 Task: Look for space in Albignasego, Italy from 6th June, 2023 to 8th June, 2023 for 2 adults in price range Rs.7000 to Rs.12000. Place can be private room with 1  bedroom having 2 beds and 1 bathroom. Property type can be house, flat, guest house. Amenities needed are: wifi, washing machine. Booking option can be shelf check-in. Required host language is English.
Action: Mouse moved to (476, 92)
Screenshot: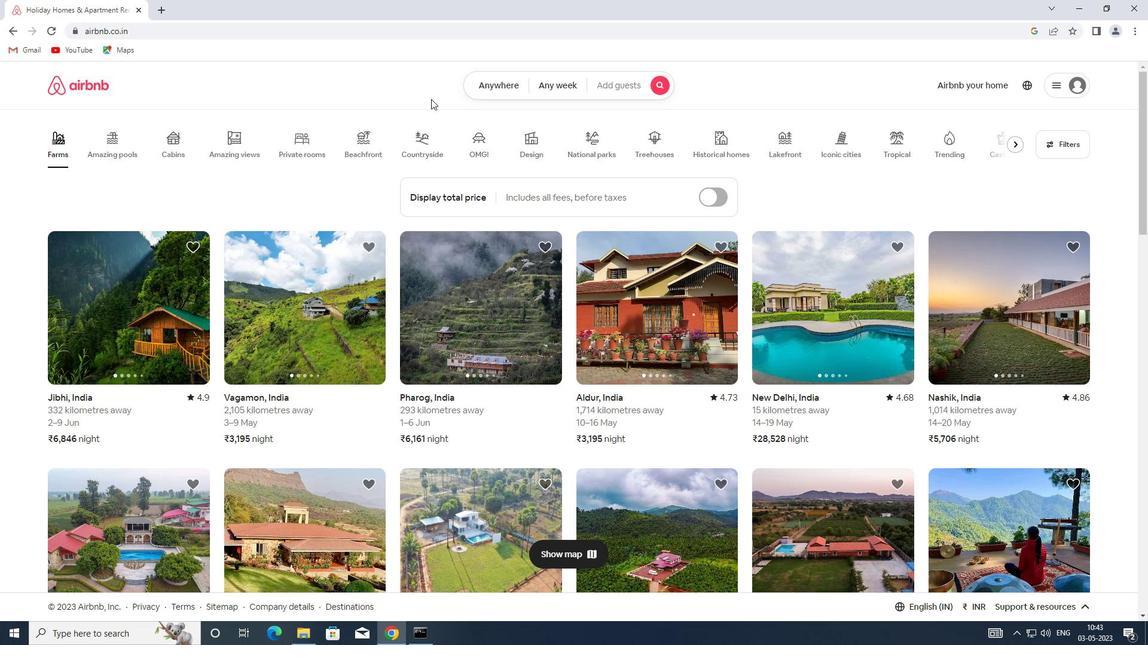 
Action: Mouse pressed left at (476, 92)
Screenshot: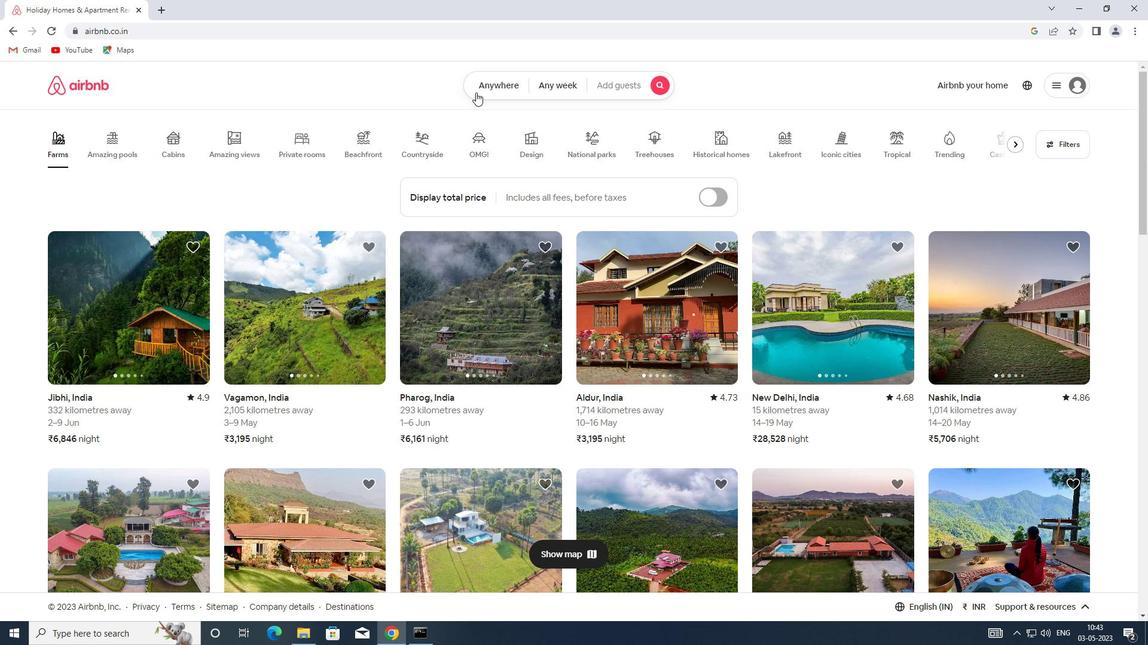 
Action: Mouse moved to (355, 129)
Screenshot: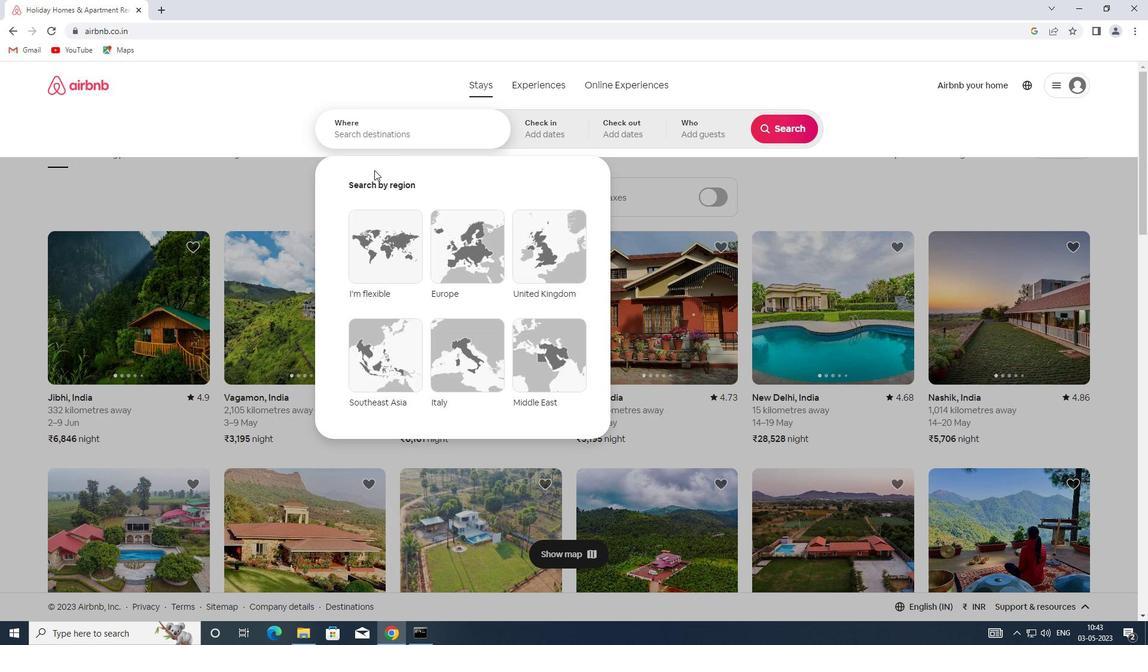 
Action: Mouse pressed left at (355, 129)
Screenshot: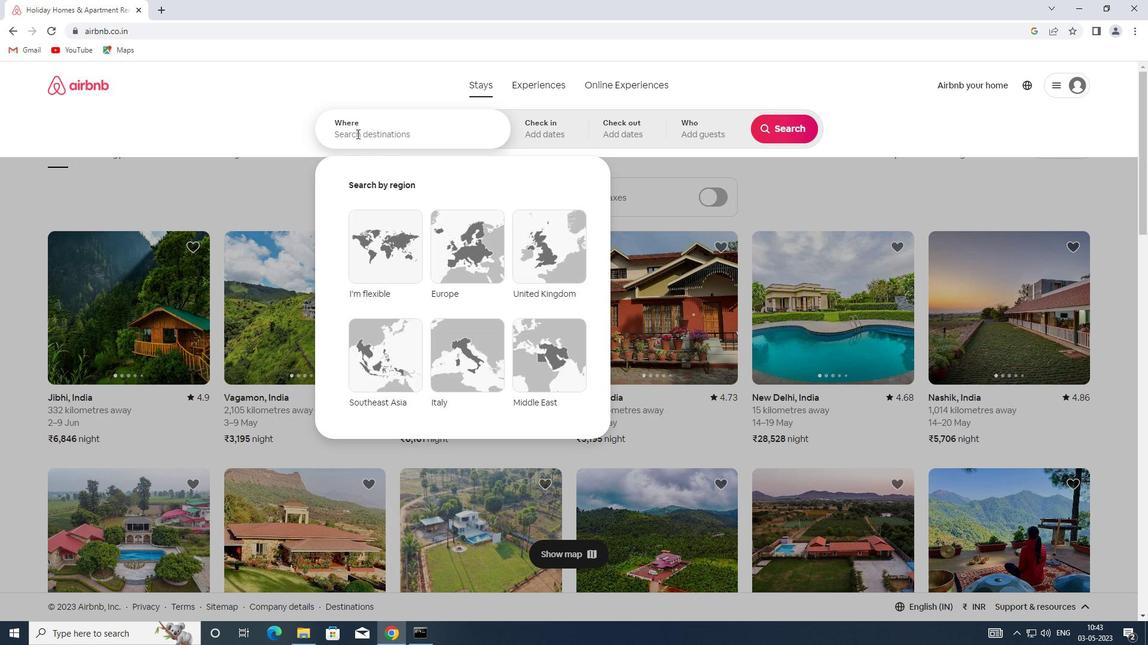 
Action: Key pressed <Key.shift>ALBIGNASEGEO,<Key.shift>ITALY
Screenshot: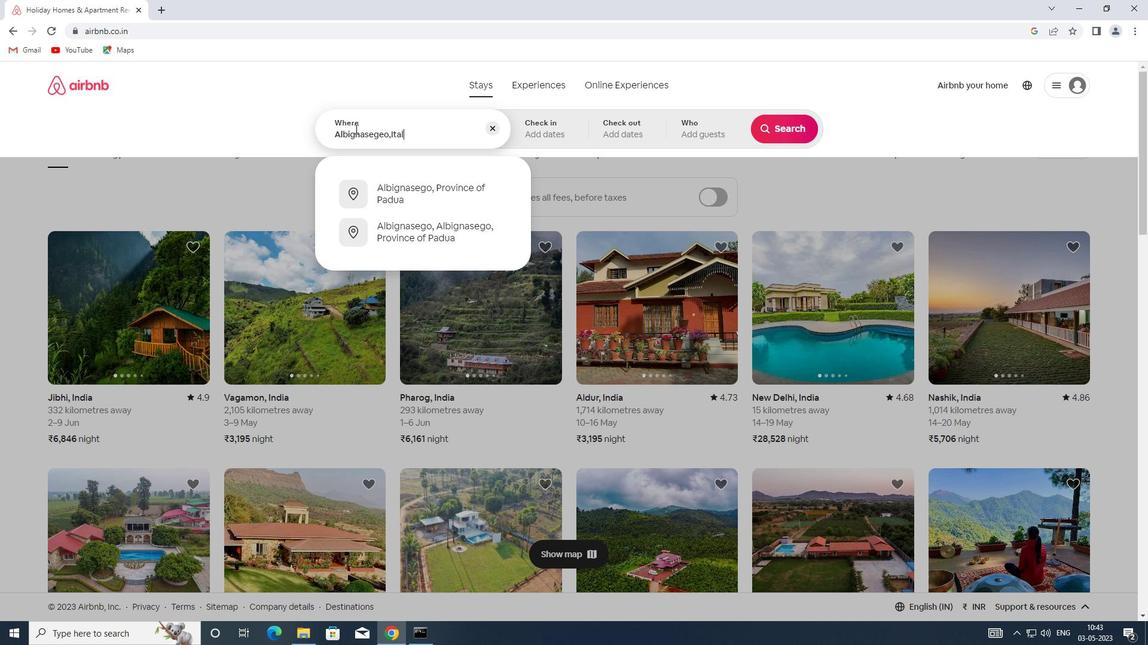 
Action: Mouse moved to (524, 116)
Screenshot: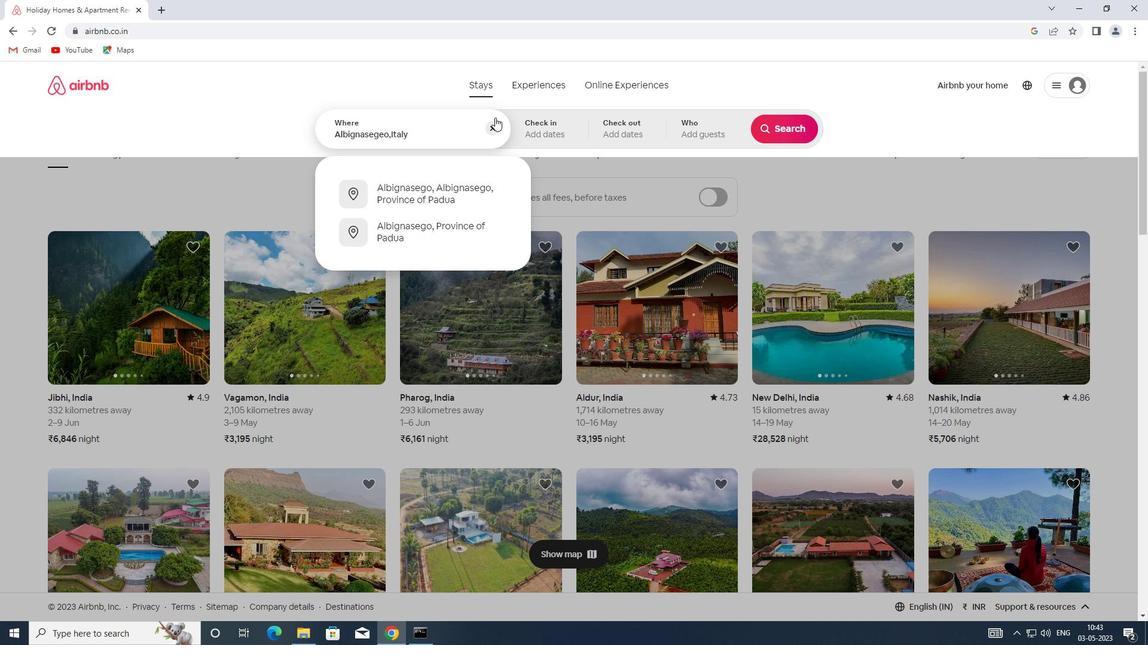 
Action: Mouse pressed left at (524, 116)
Screenshot: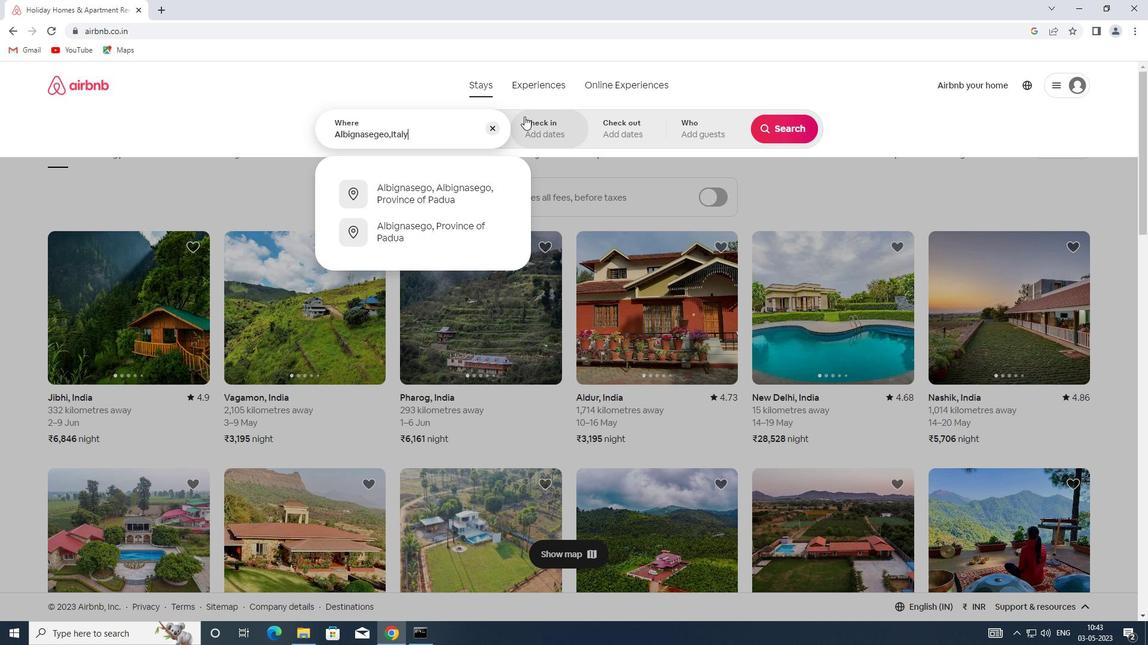 
Action: Mouse moved to (651, 299)
Screenshot: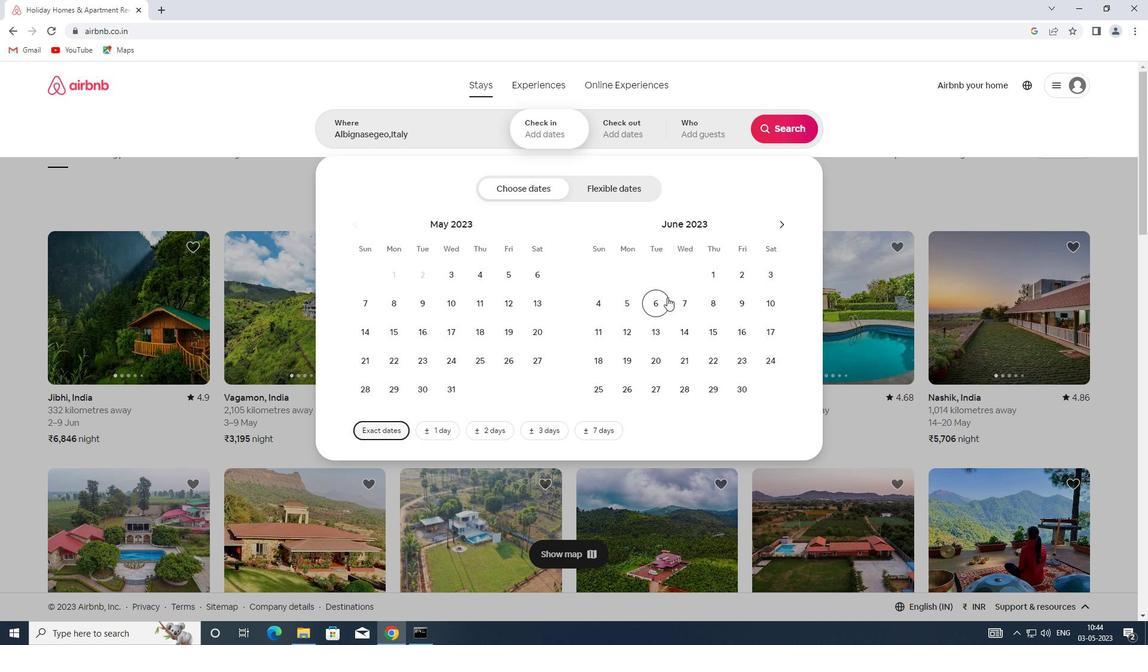
Action: Mouse pressed left at (651, 299)
Screenshot: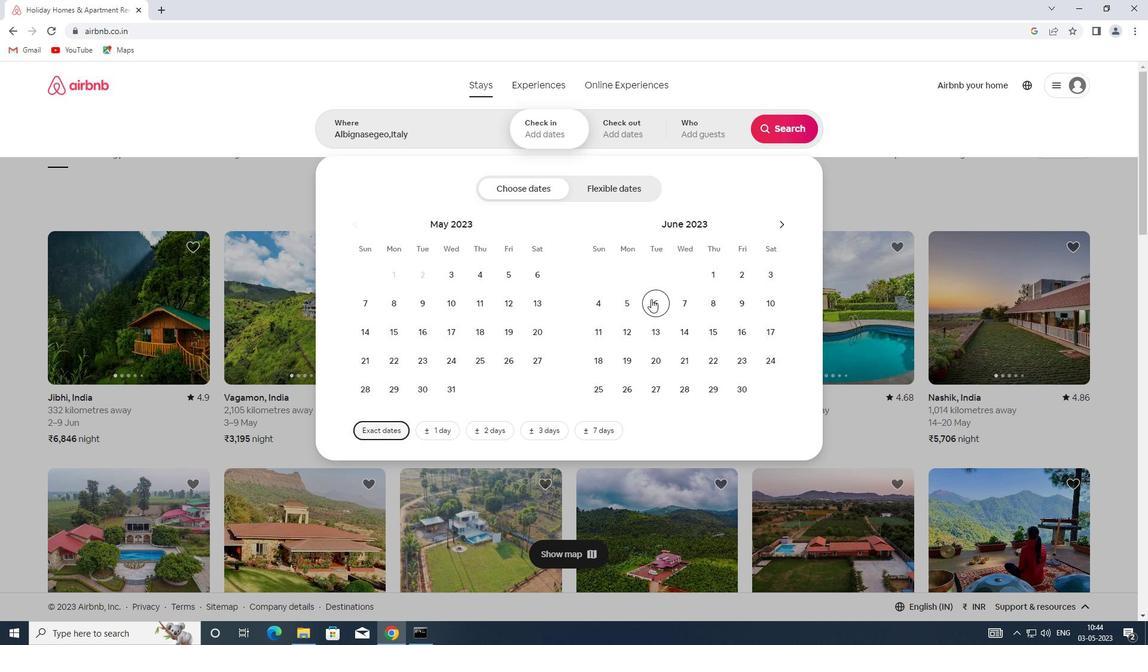 
Action: Mouse moved to (708, 305)
Screenshot: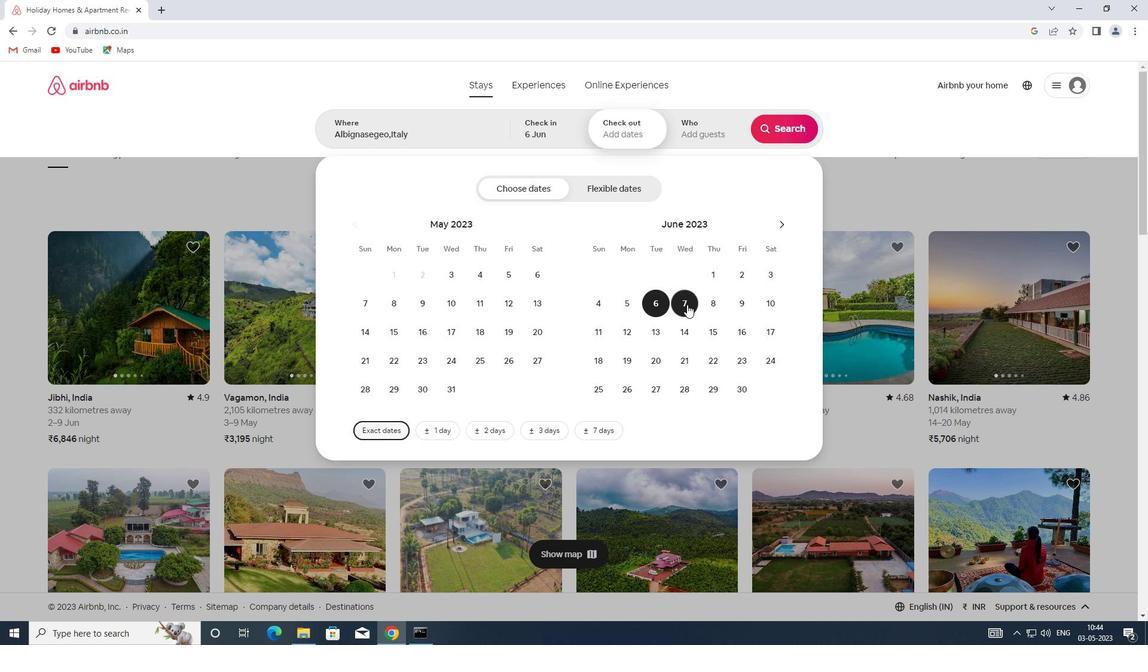 
Action: Mouse pressed left at (708, 305)
Screenshot: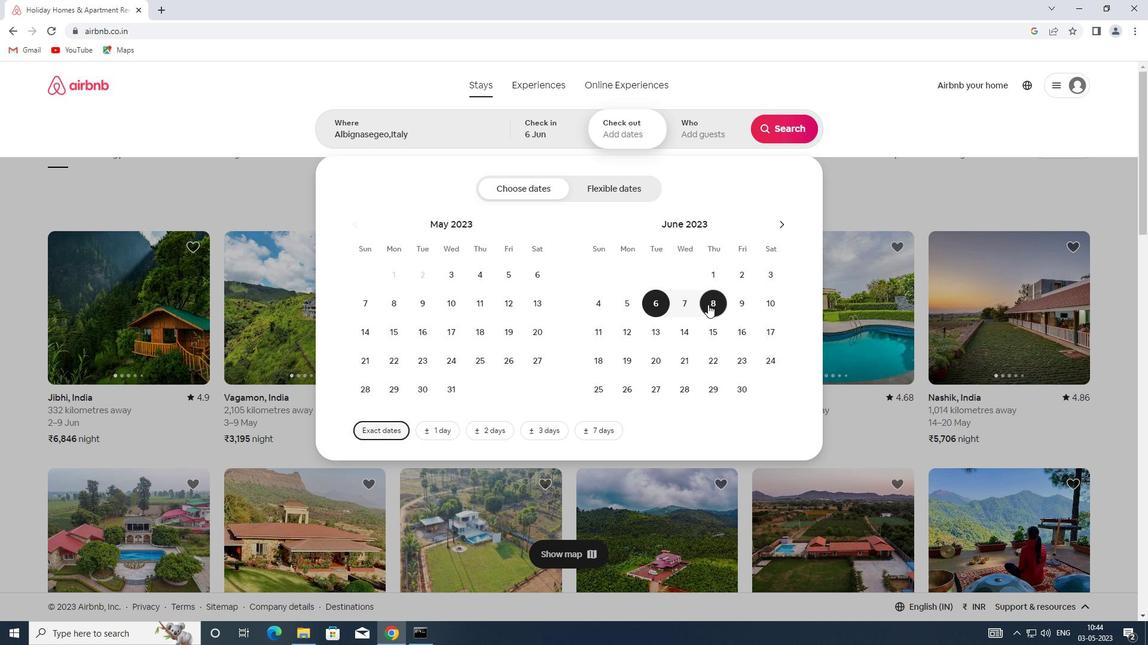 
Action: Mouse moved to (688, 122)
Screenshot: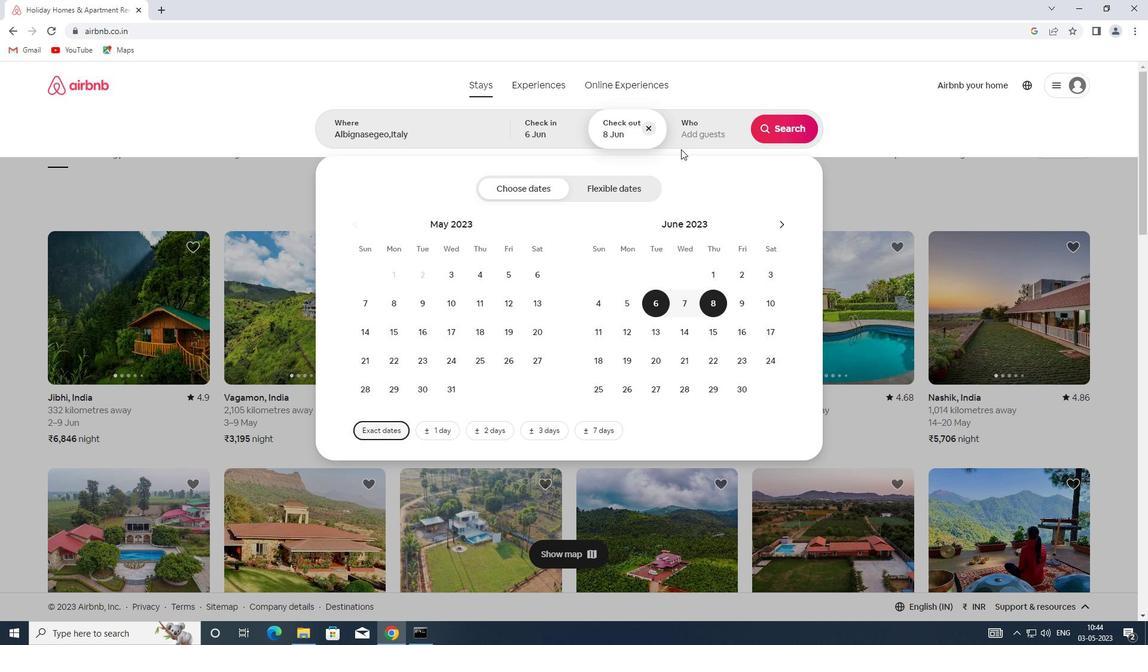 
Action: Mouse pressed left at (688, 122)
Screenshot: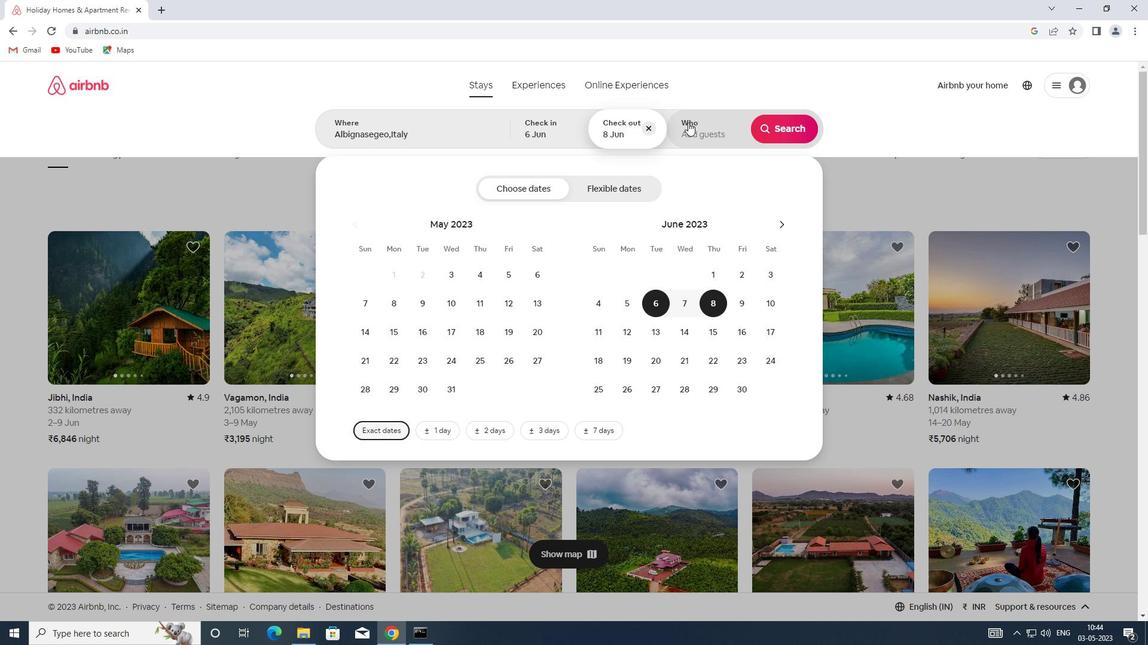 
Action: Mouse moved to (797, 193)
Screenshot: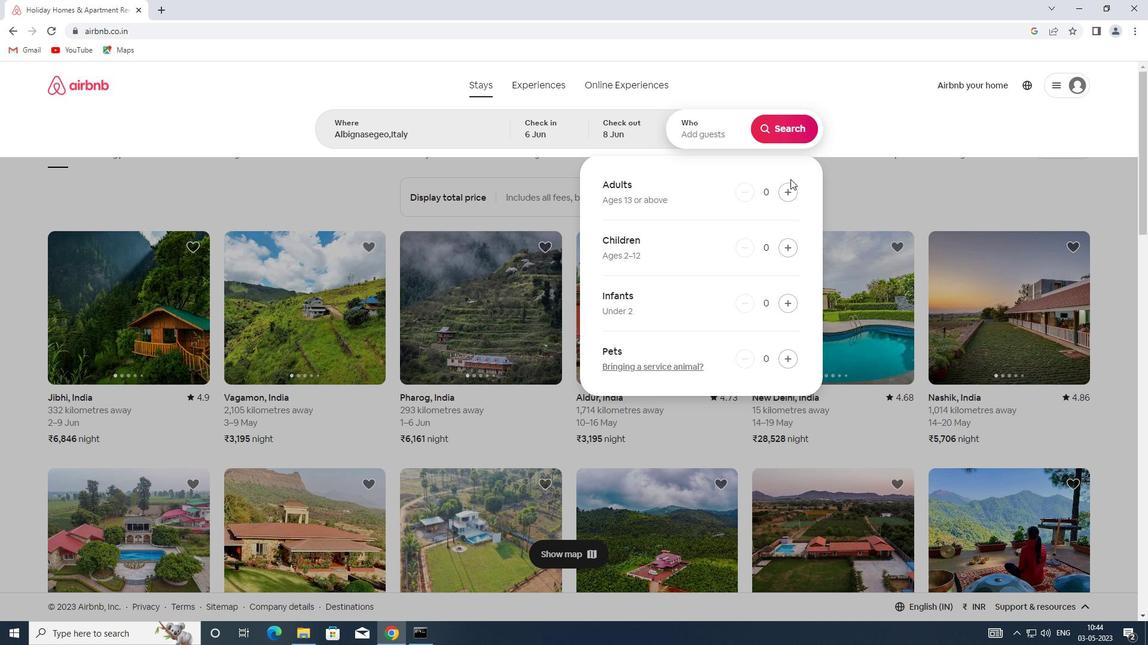 
Action: Mouse pressed left at (797, 193)
Screenshot: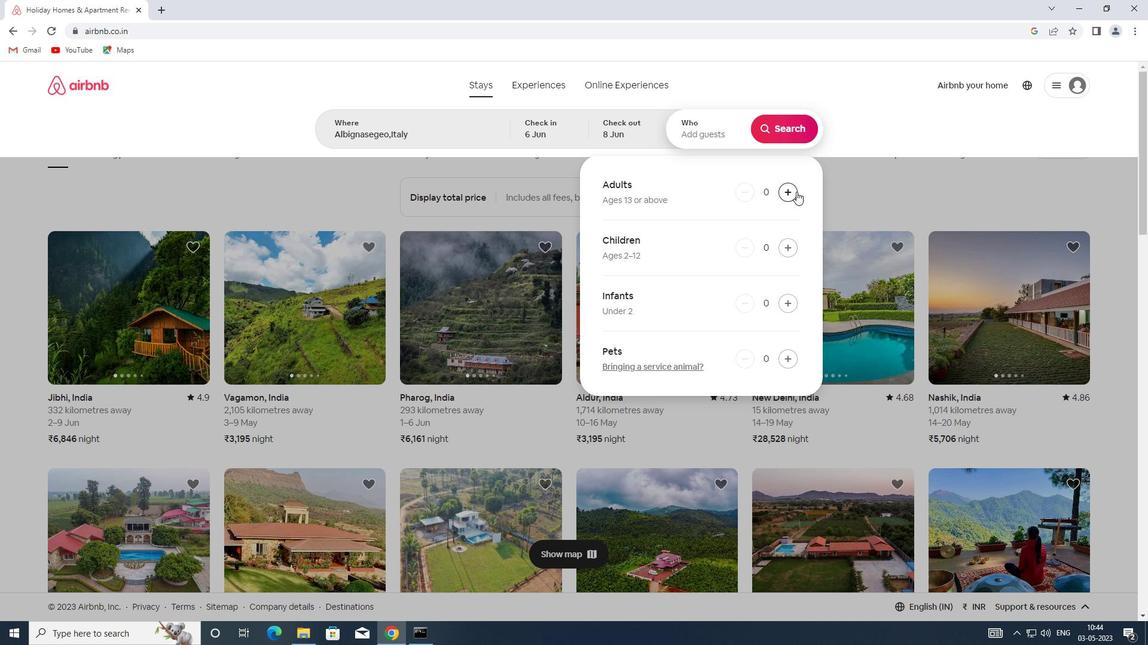 
Action: Mouse pressed left at (797, 193)
Screenshot: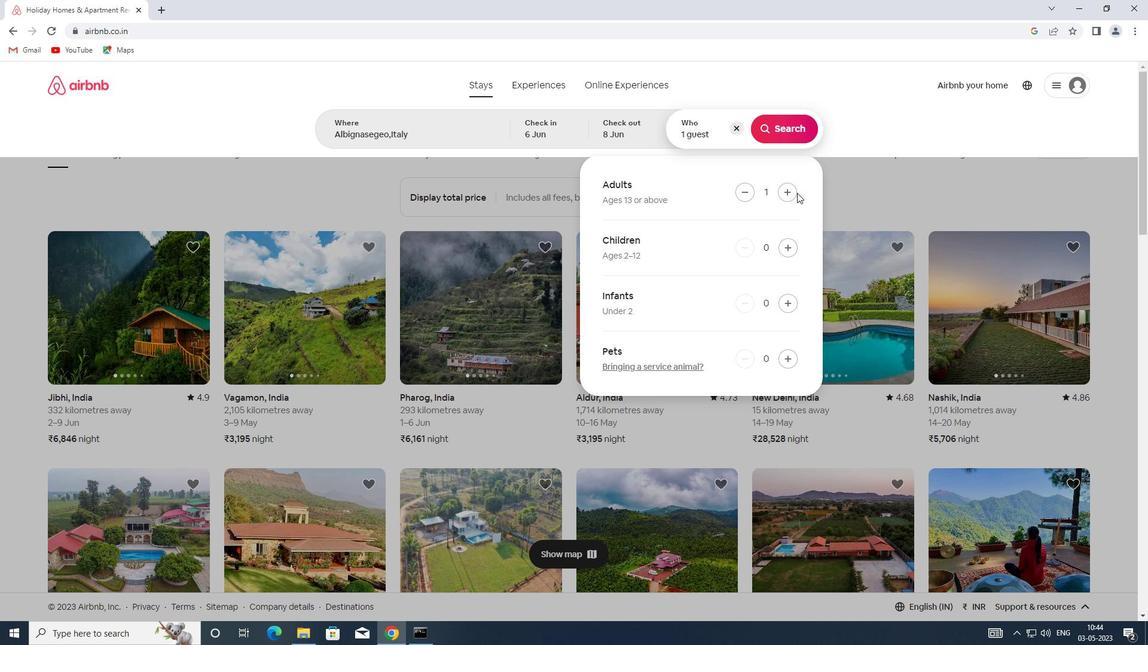 
Action: Mouse moved to (789, 197)
Screenshot: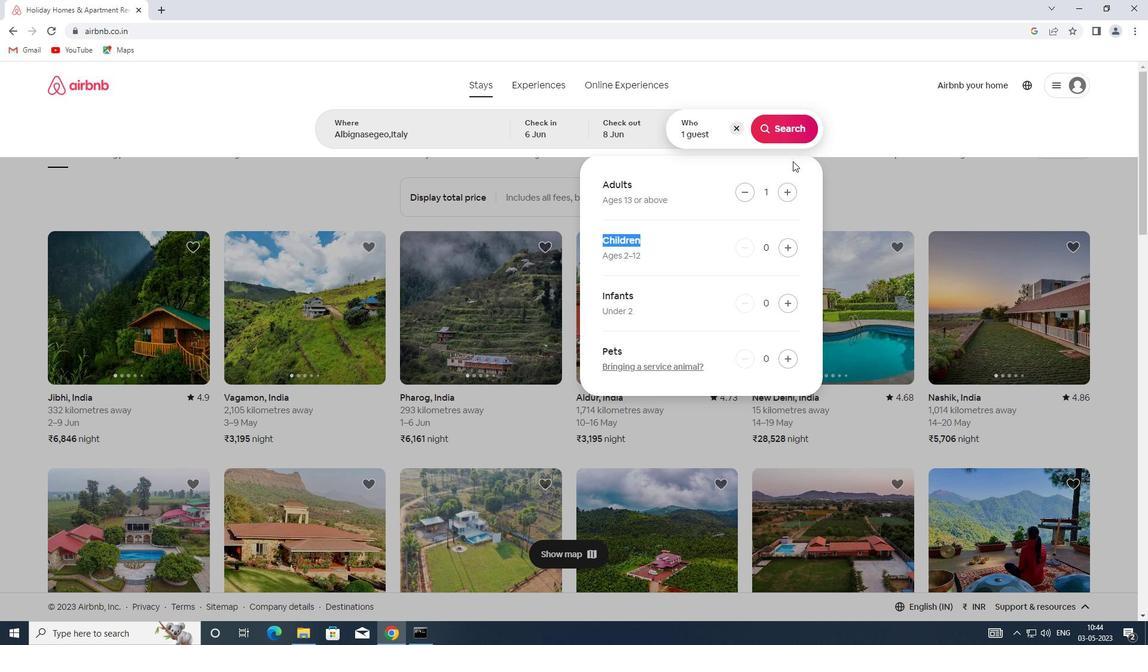 
Action: Mouse pressed left at (789, 197)
Screenshot: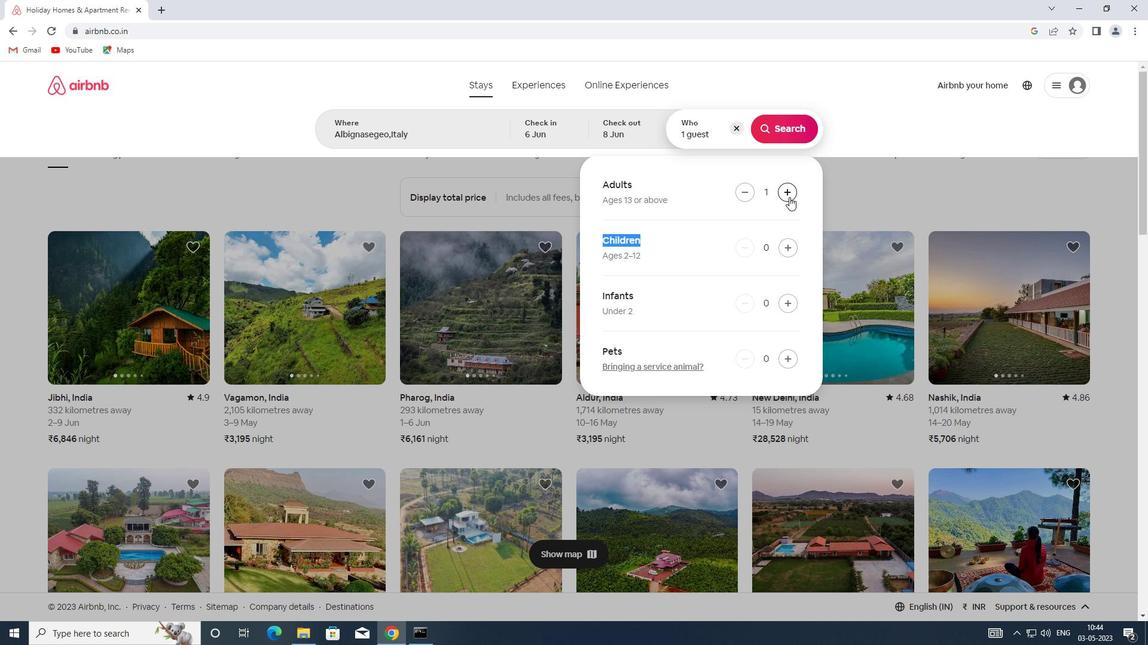 
Action: Mouse moved to (787, 192)
Screenshot: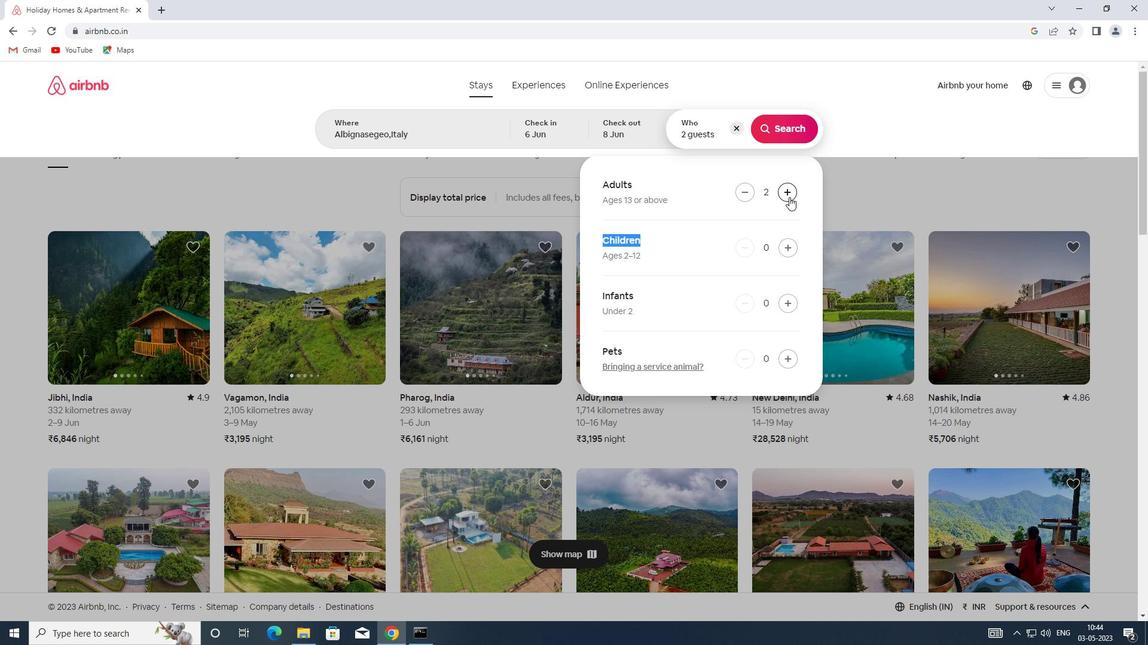 
Action: Mouse pressed left at (787, 192)
Screenshot: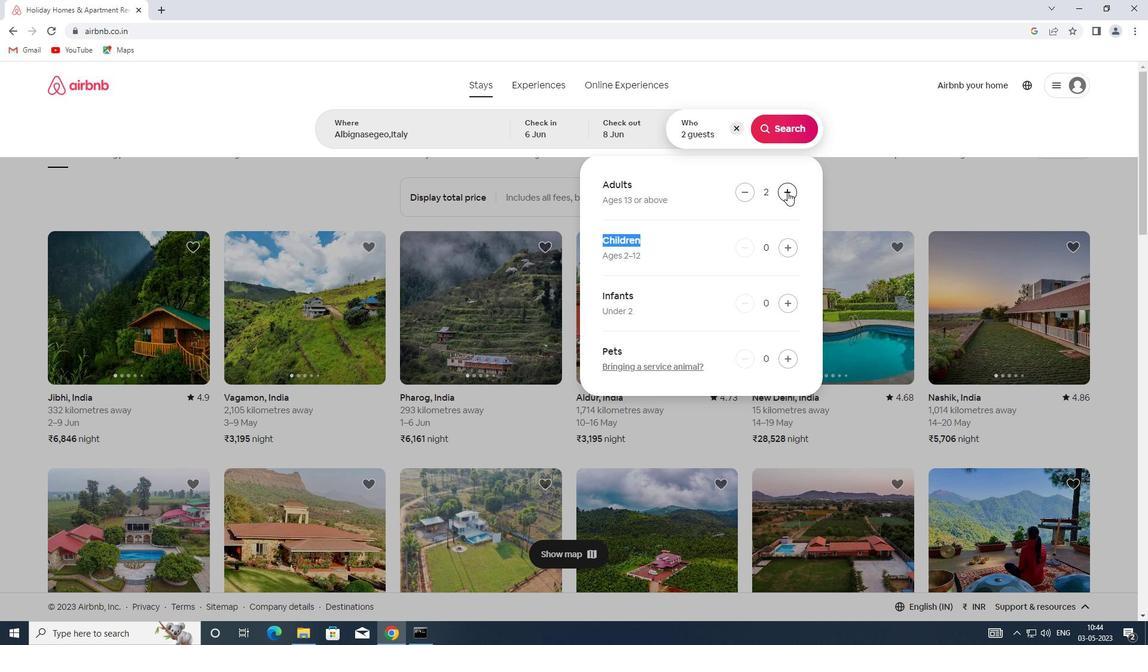 
Action: Mouse moved to (740, 193)
Screenshot: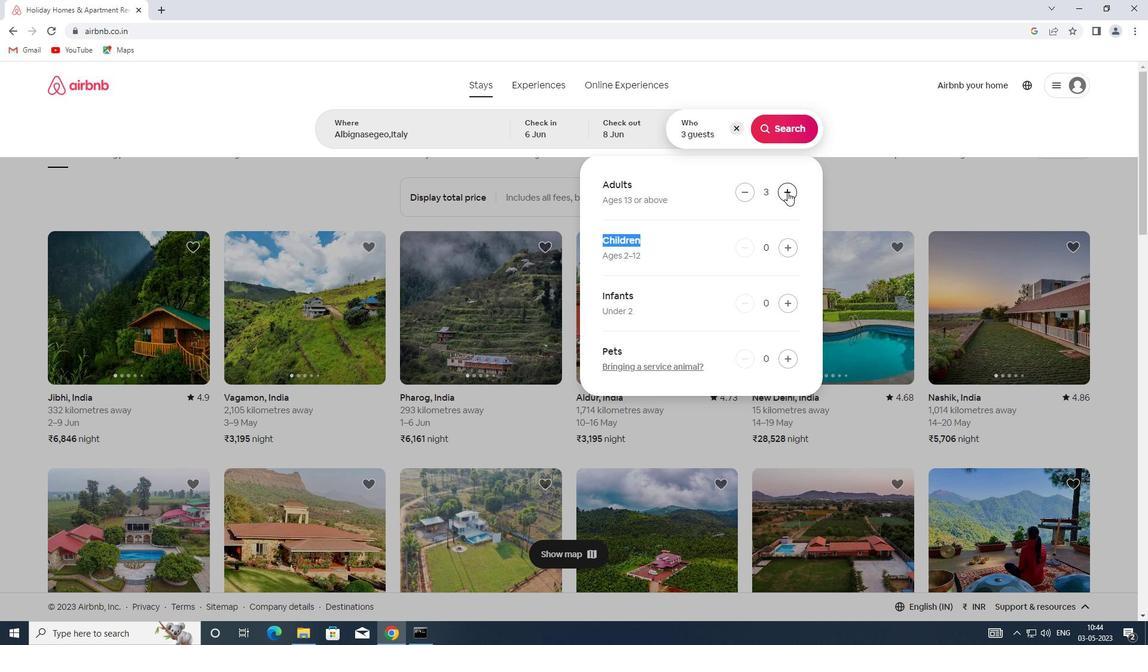 
Action: Mouse pressed left at (740, 193)
Screenshot: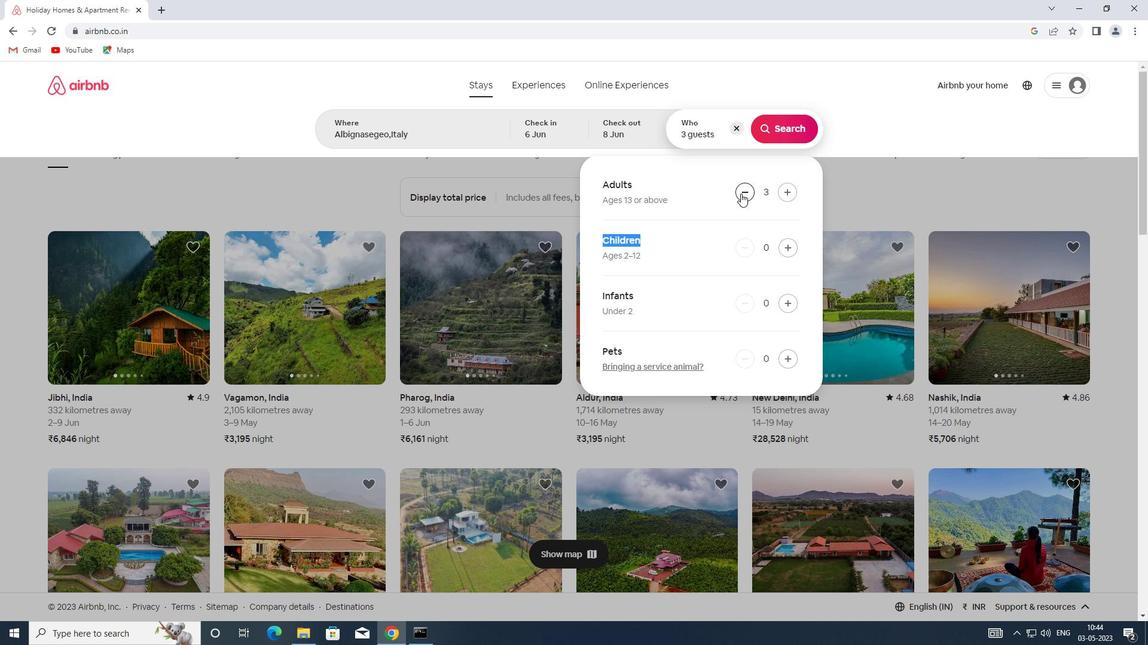 
Action: Mouse moved to (798, 119)
Screenshot: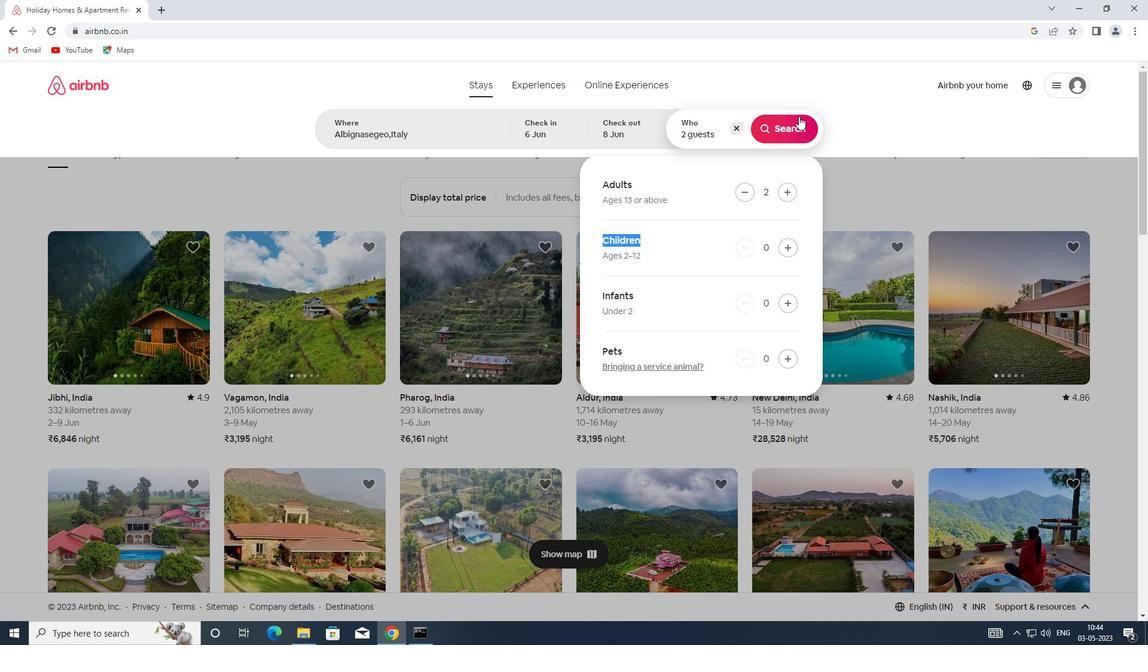 
Action: Mouse pressed left at (798, 119)
Screenshot: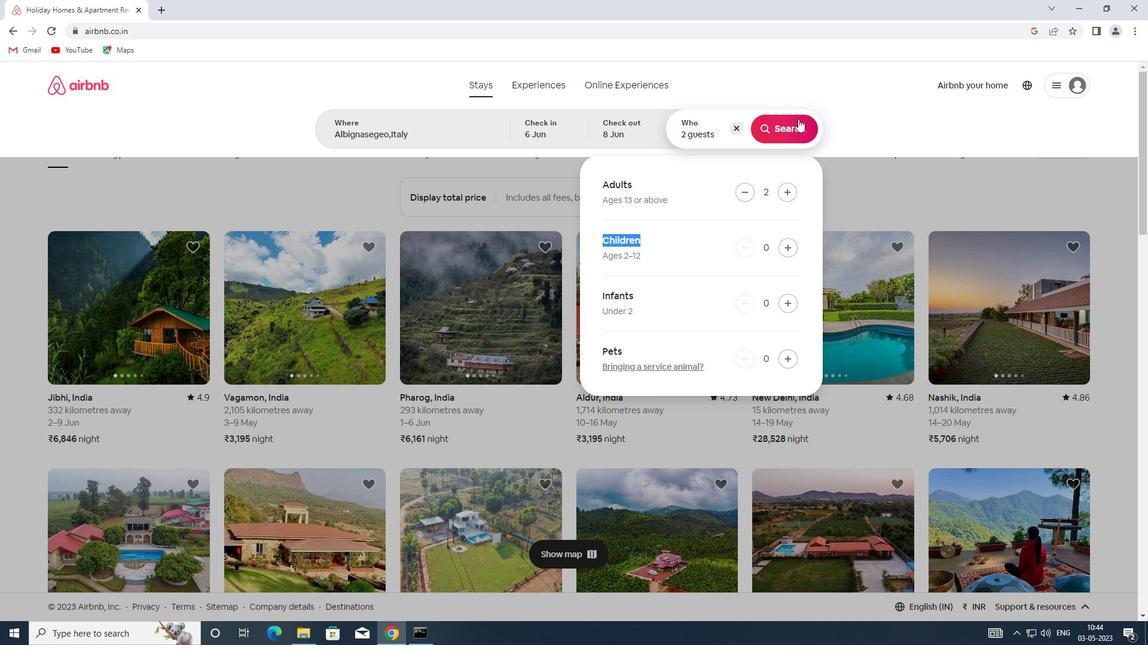 
Action: Mouse moved to (1087, 129)
Screenshot: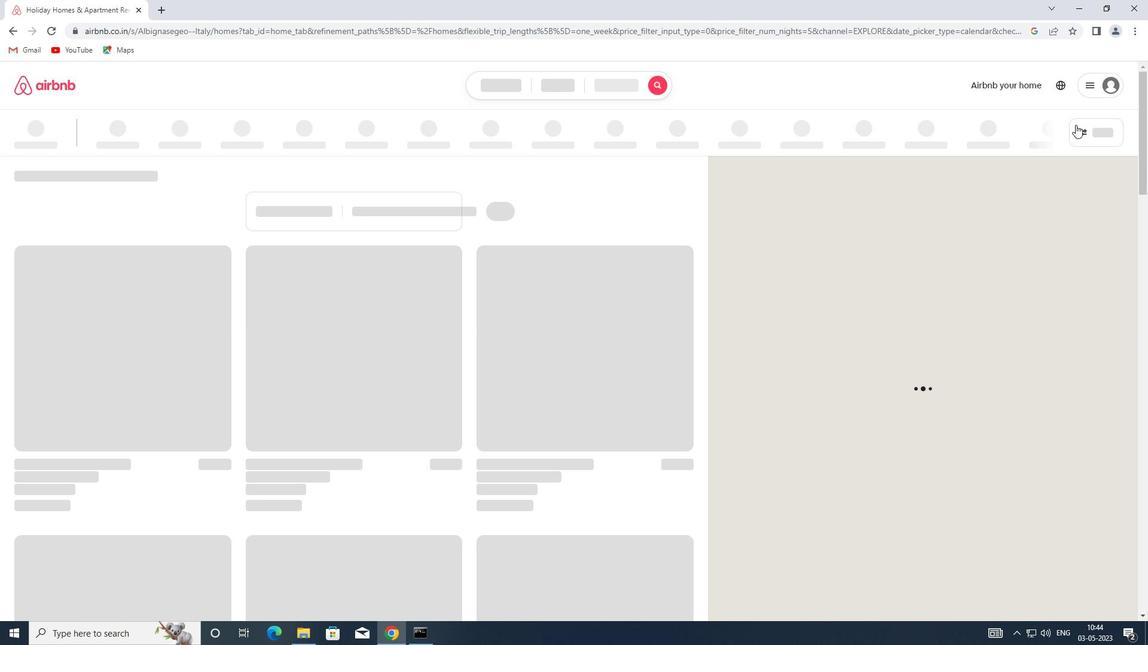 
Action: Mouse pressed left at (1087, 129)
Screenshot: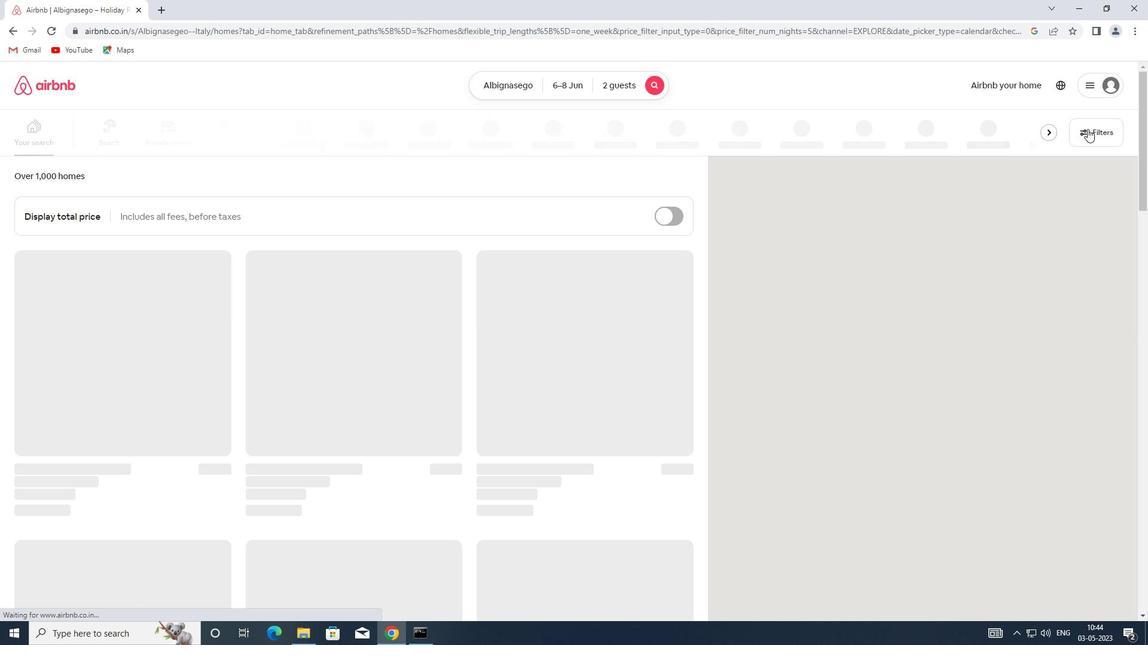 
Action: Mouse moved to (427, 283)
Screenshot: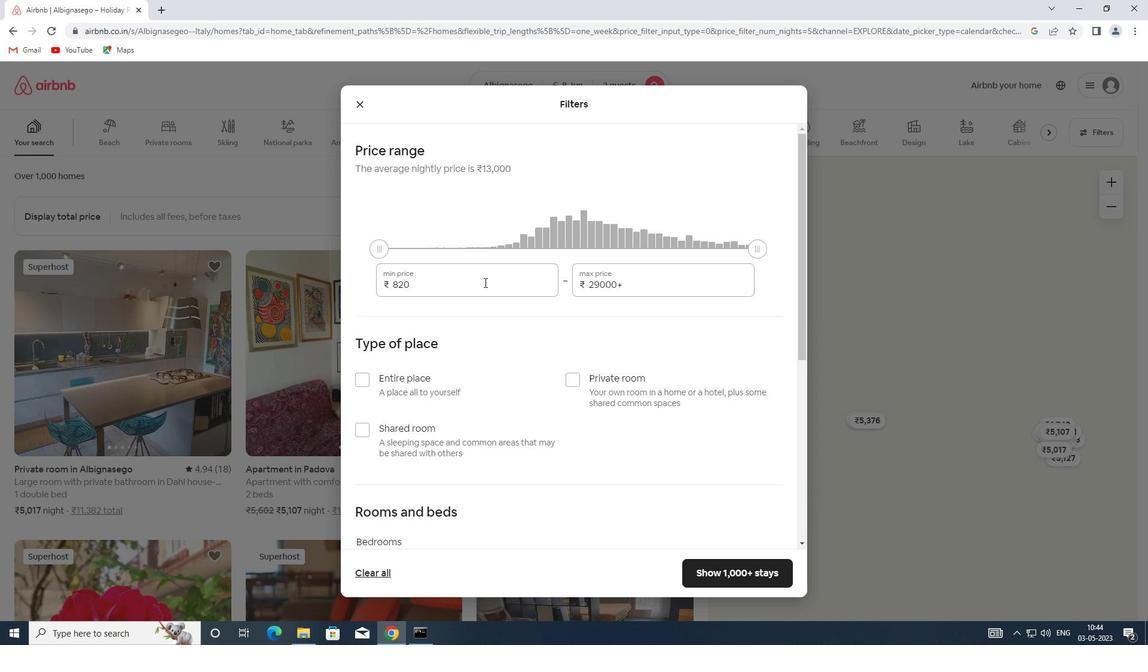 
Action: Mouse pressed left at (427, 283)
Screenshot: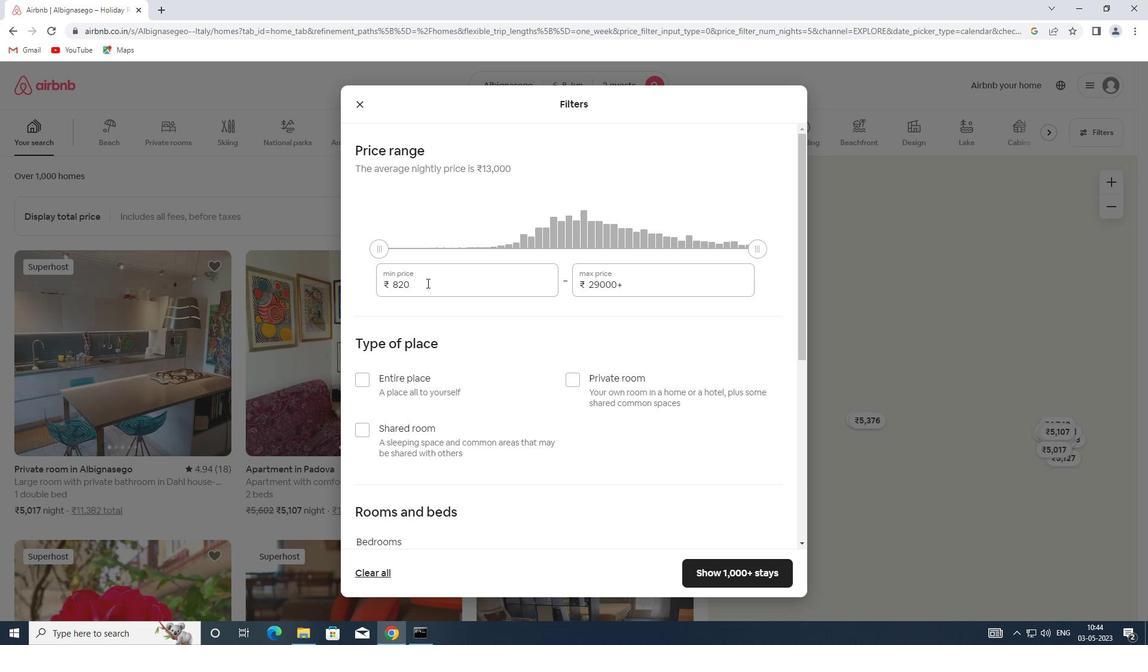 
Action: Mouse moved to (333, 285)
Screenshot: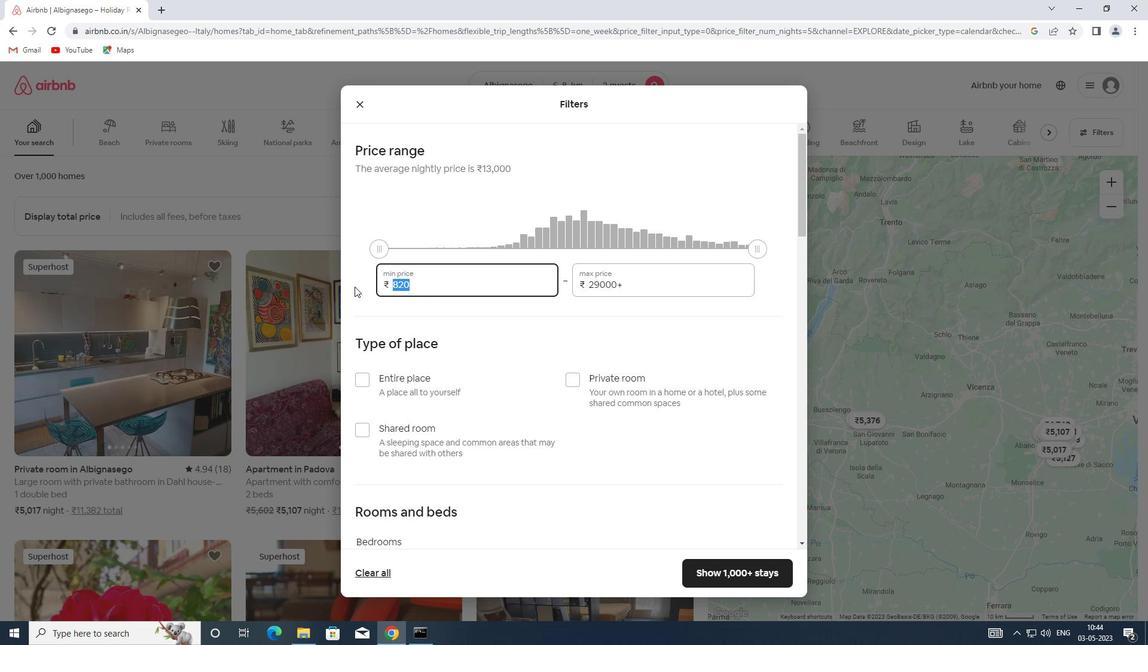 
Action: Key pressed 7000
Screenshot: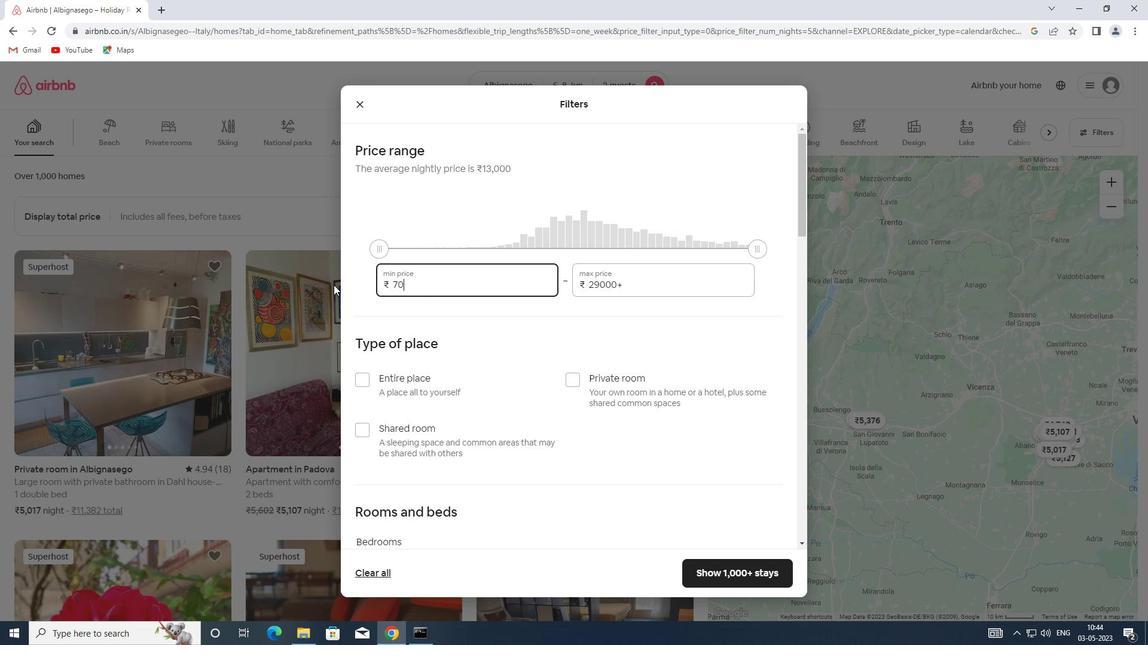 
Action: Mouse moved to (634, 285)
Screenshot: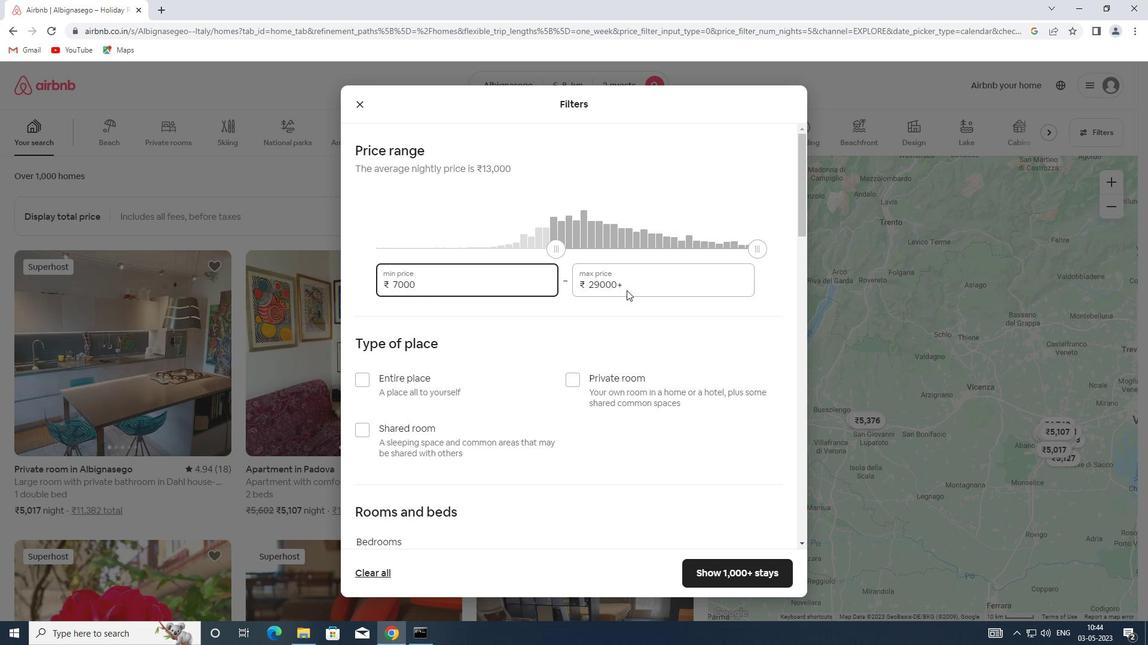 
Action: Mouse pressed left at (634, 285)
Screenshot: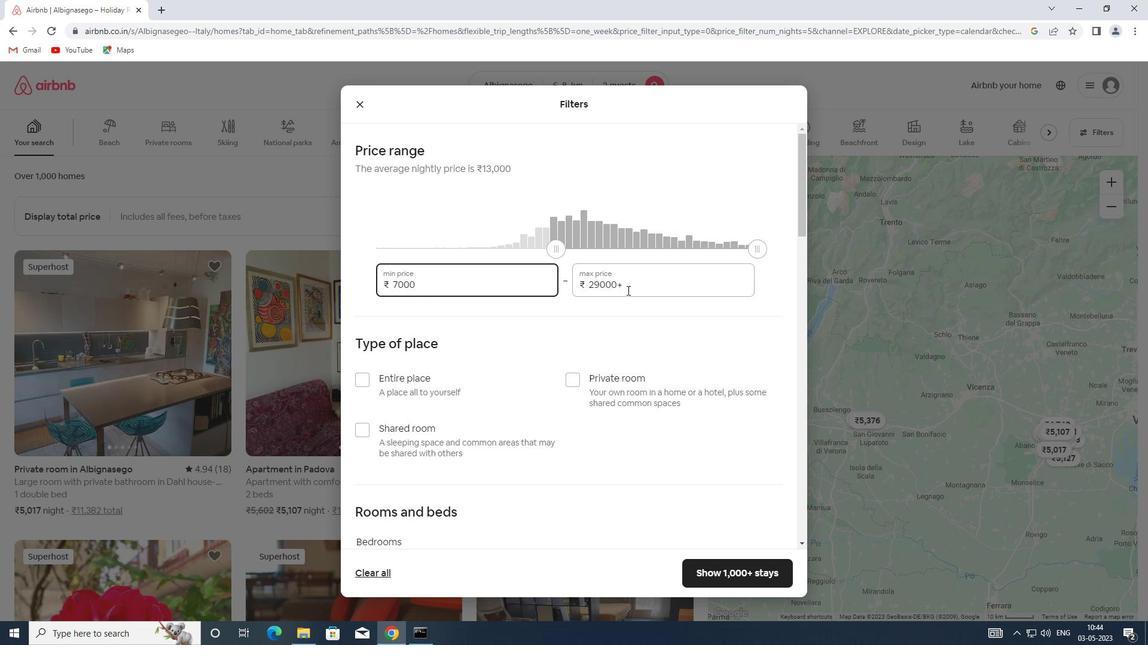 
Action: Mouse moved to (583, 285)
Screenshot: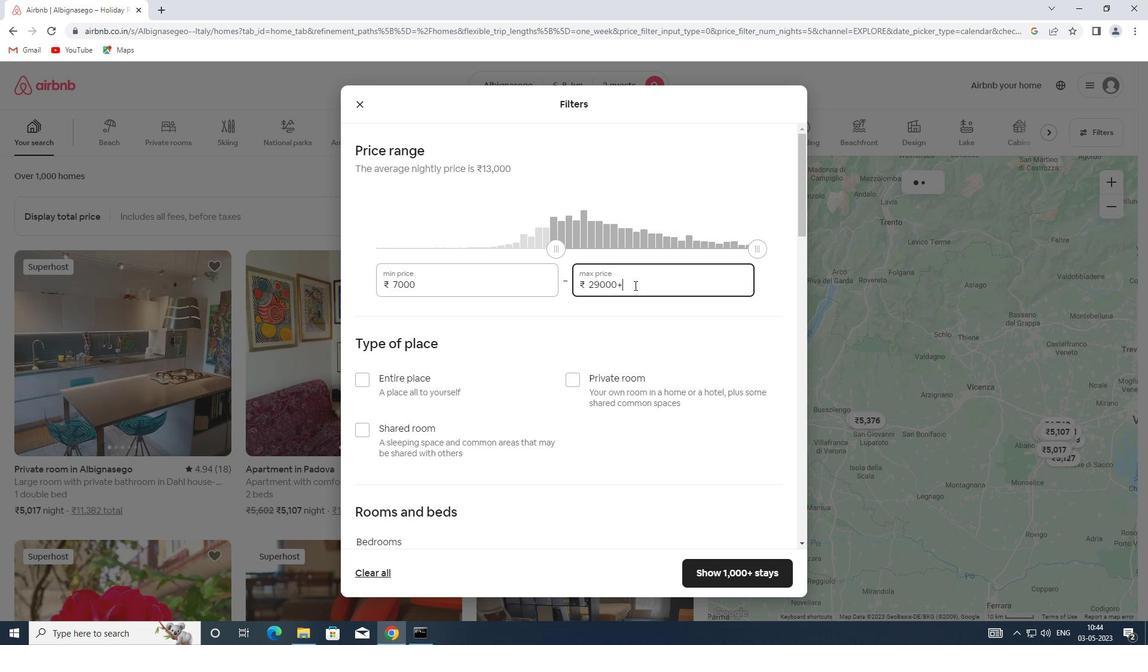 
Action: Key pressed 12000
Screenshot: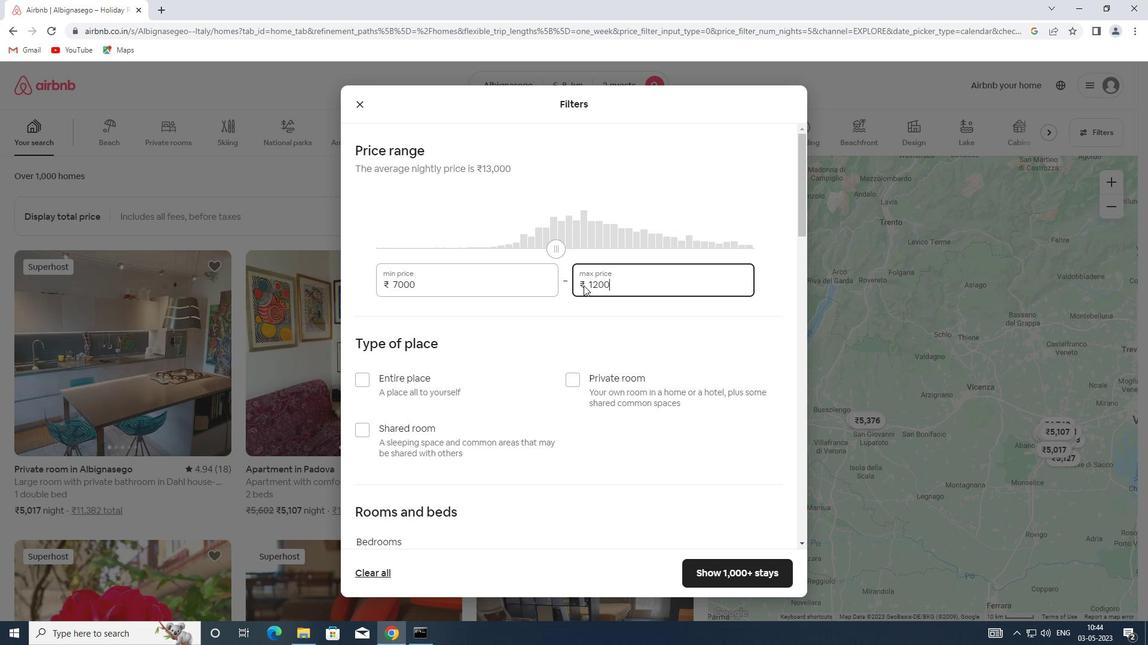 
Action: Mouse moved to (410, 377)
Screenshot: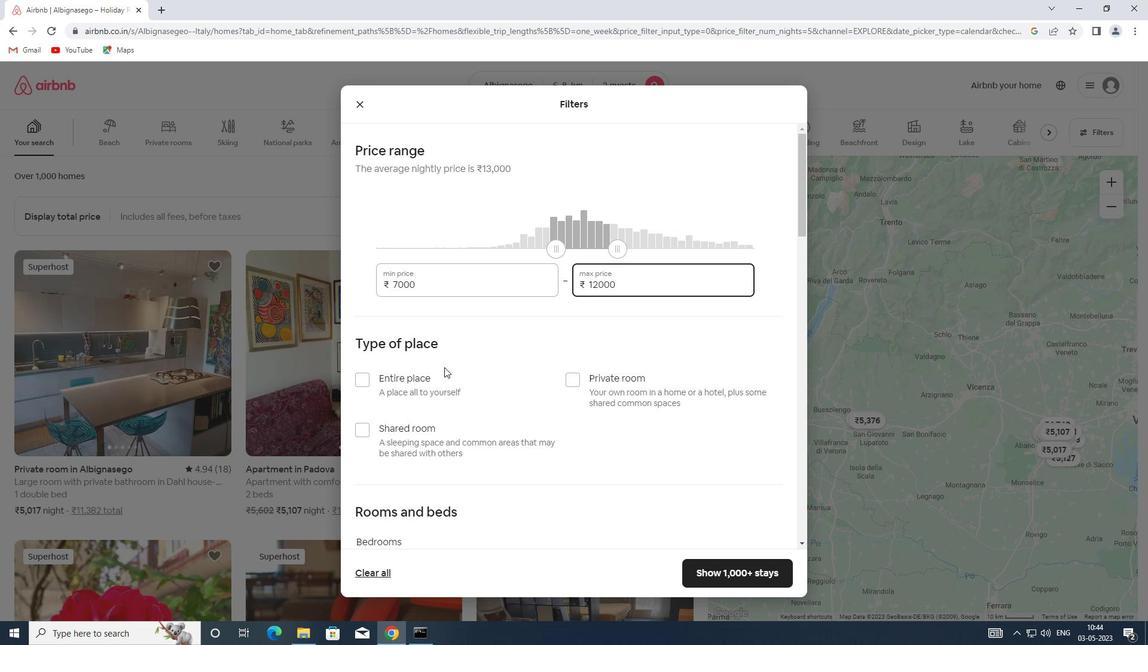 
Action: Mouse scrolled (410, 377) with delta (0, 0)
Screenshot: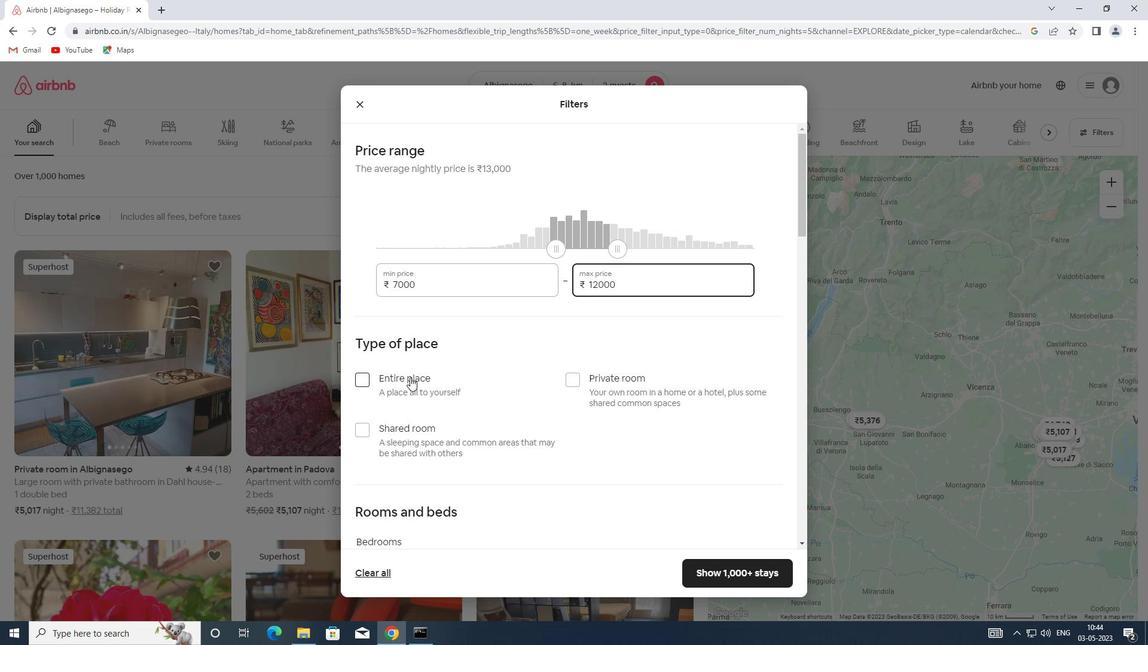 
Action: Mouse moved to (410, 377)
Screenshot: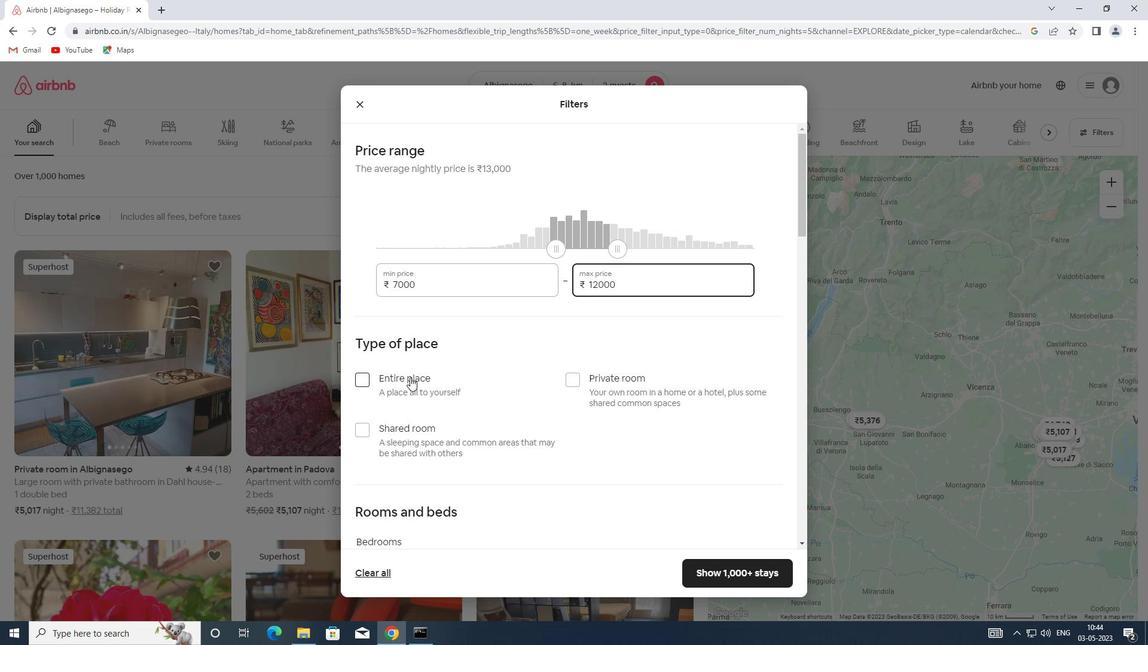 
Action: Mouse scrolled (410, 377) with delta (0, 0)
Screenshot: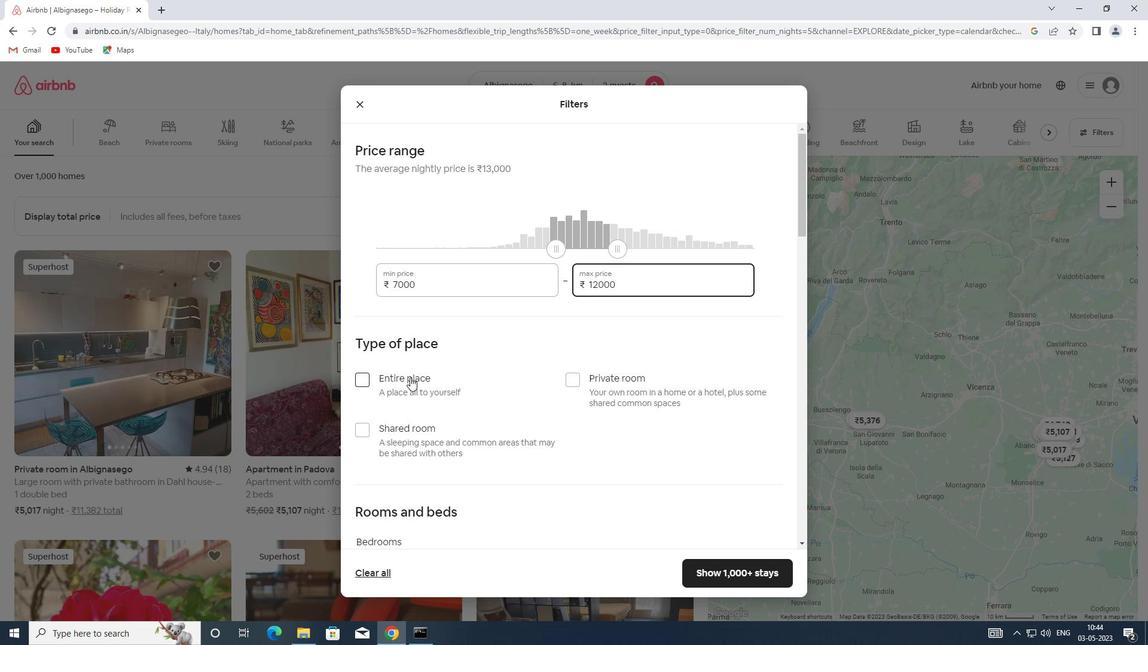 
Action: Mouse scrolled (410, 377) with delta (0, 0)
Screenshot: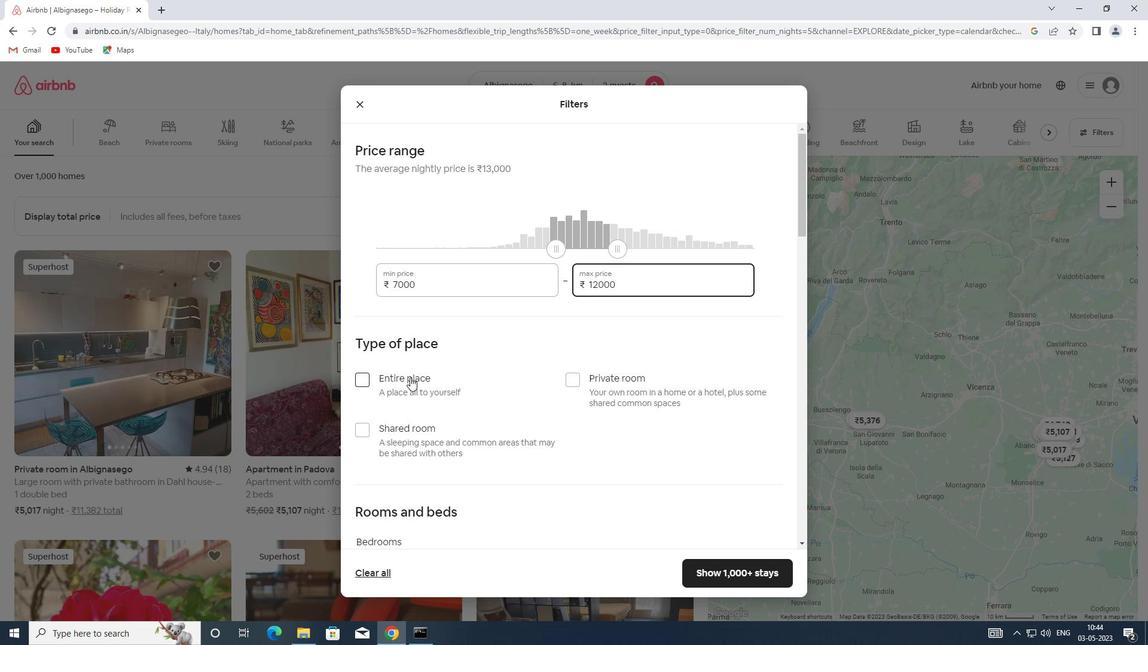 
Action: Mouse moved to (590, 207)
Screenshot: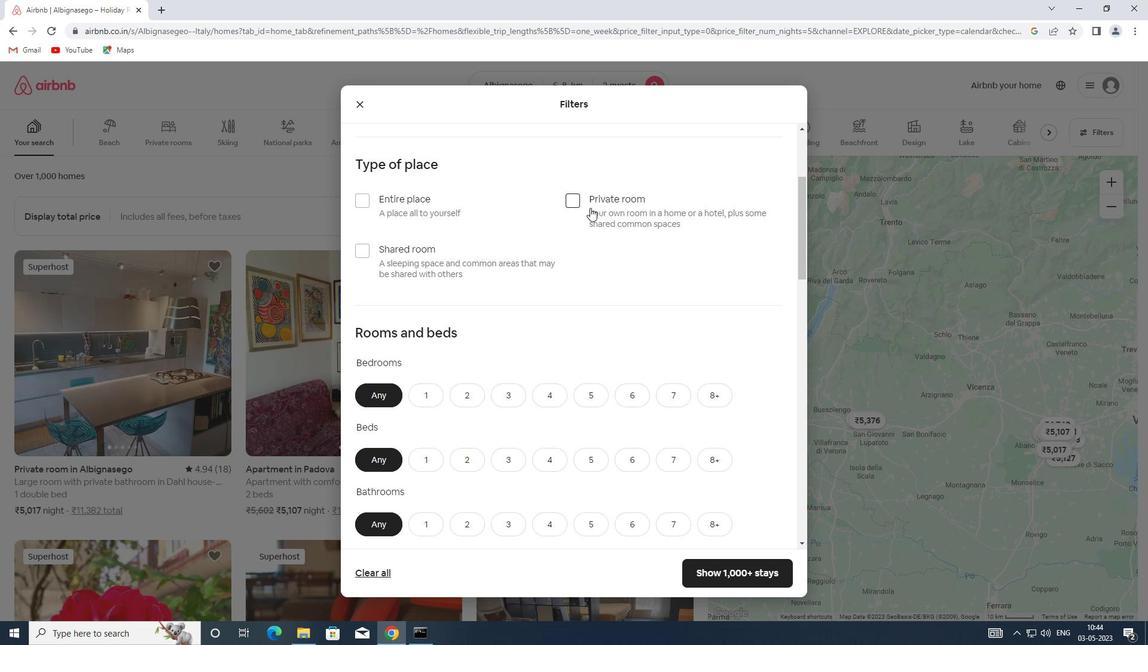 
Action: Mouse pressed left at (590, 207)
Screenshot: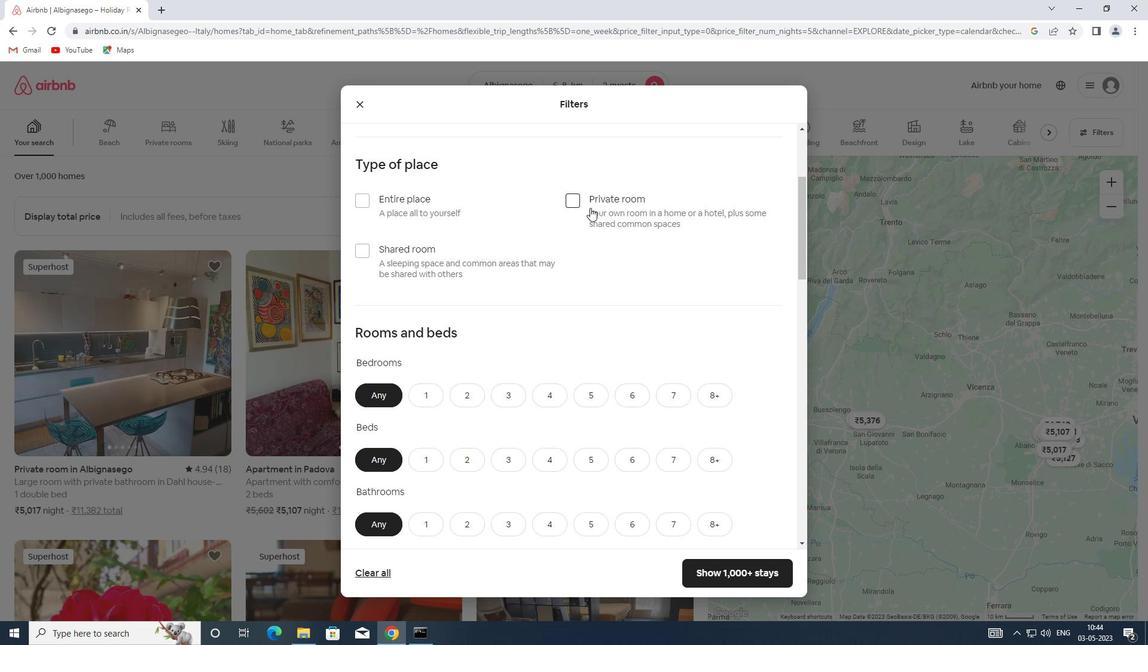
Action: Mouse moved to (441, 391)
Screenshot: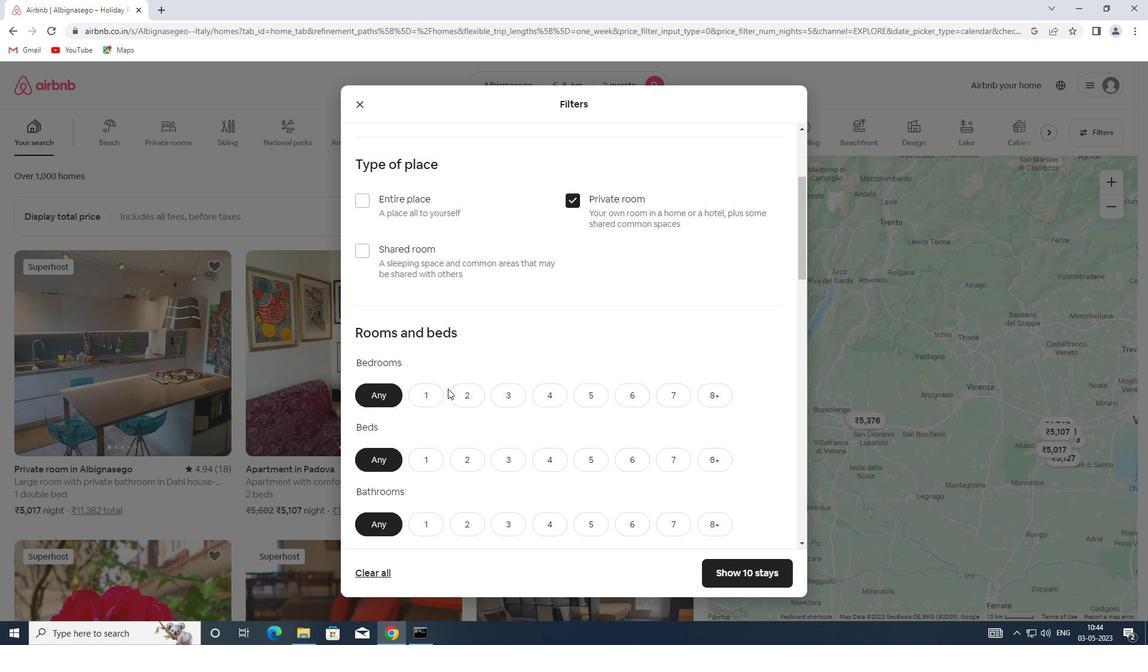 
Action: Mouse pressed left at (441, 391)
Screenshot: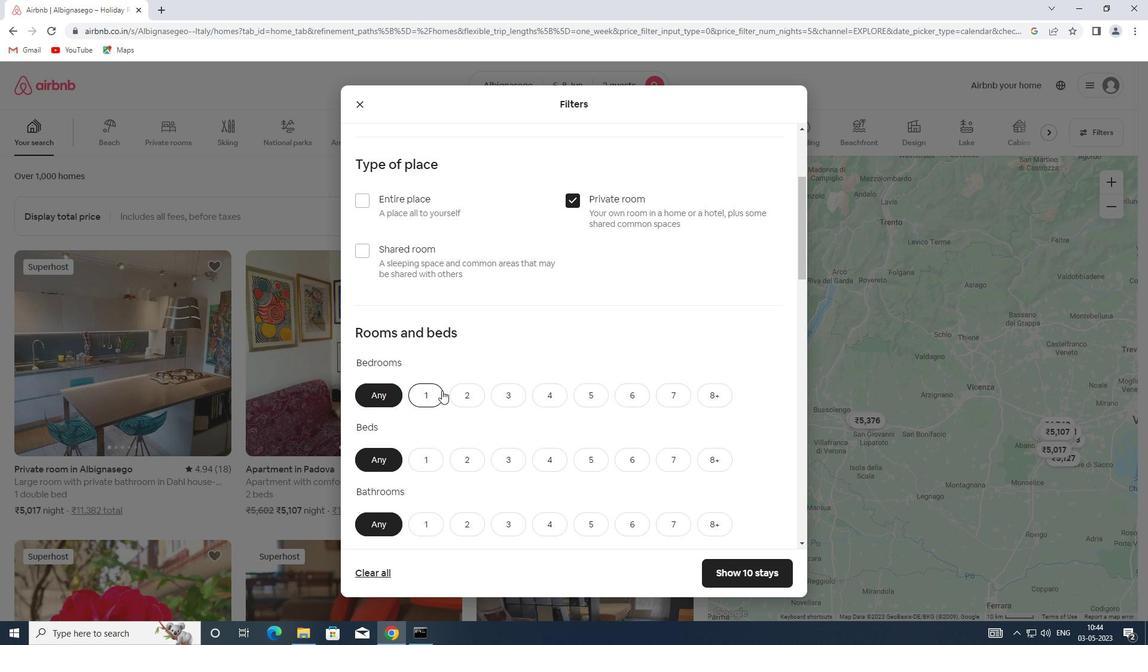 
Action: Mouse moved to (471, 457)
Screenshot: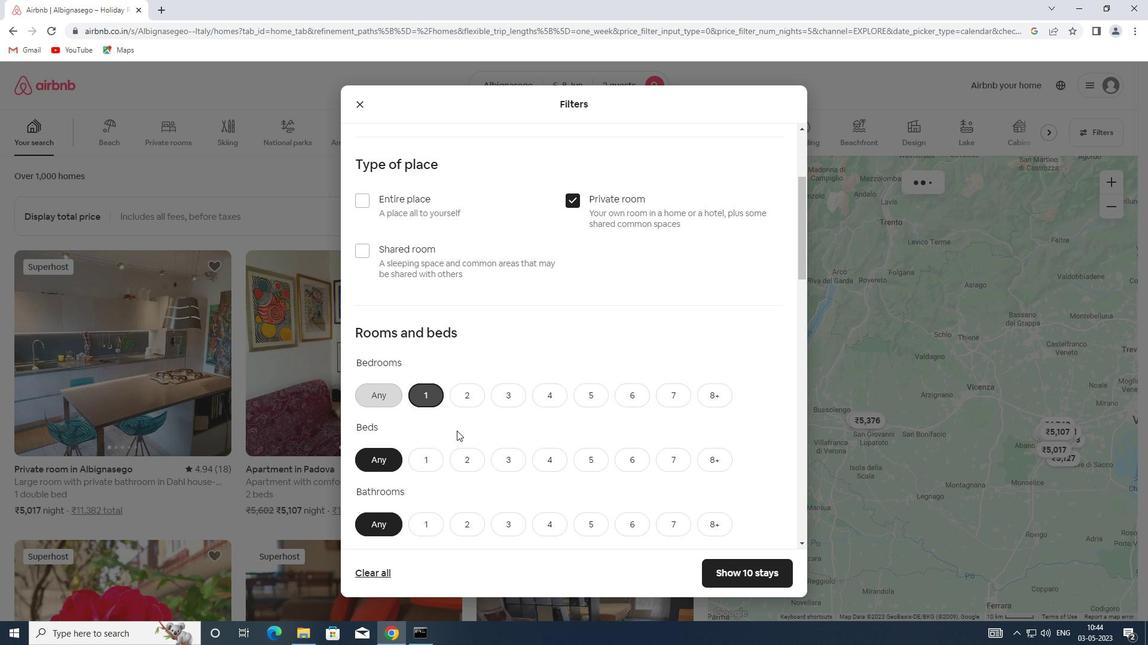
Action: Mouse pressed left at (471, 457)
Screenshot: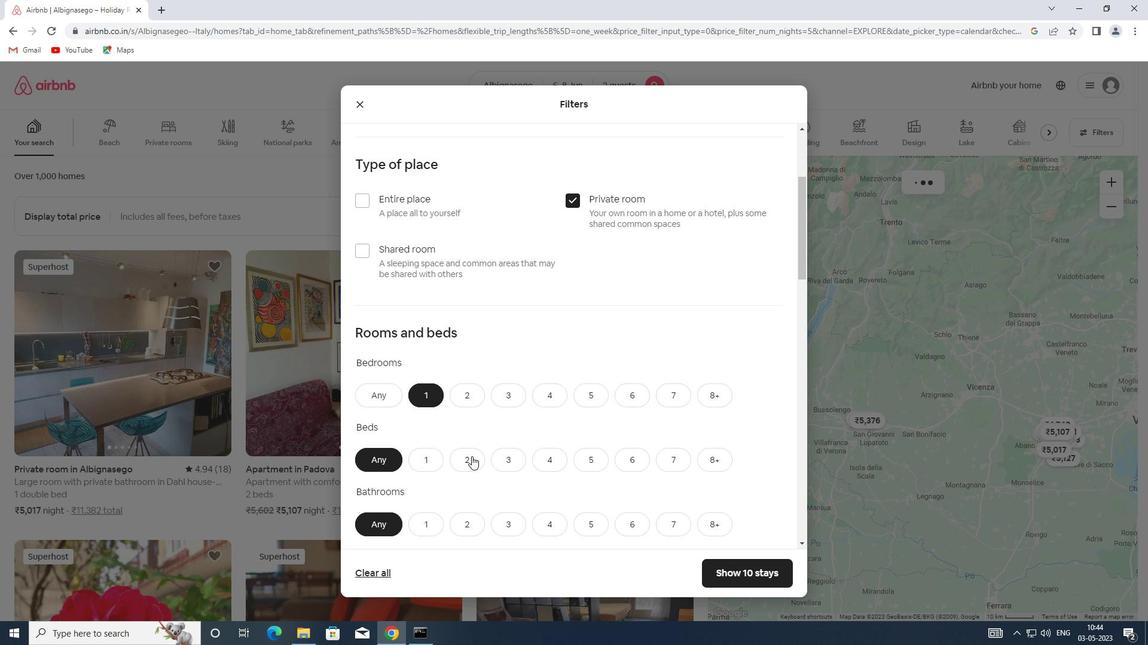 
Action: Mouse moved to (419, 526)
Screenshot: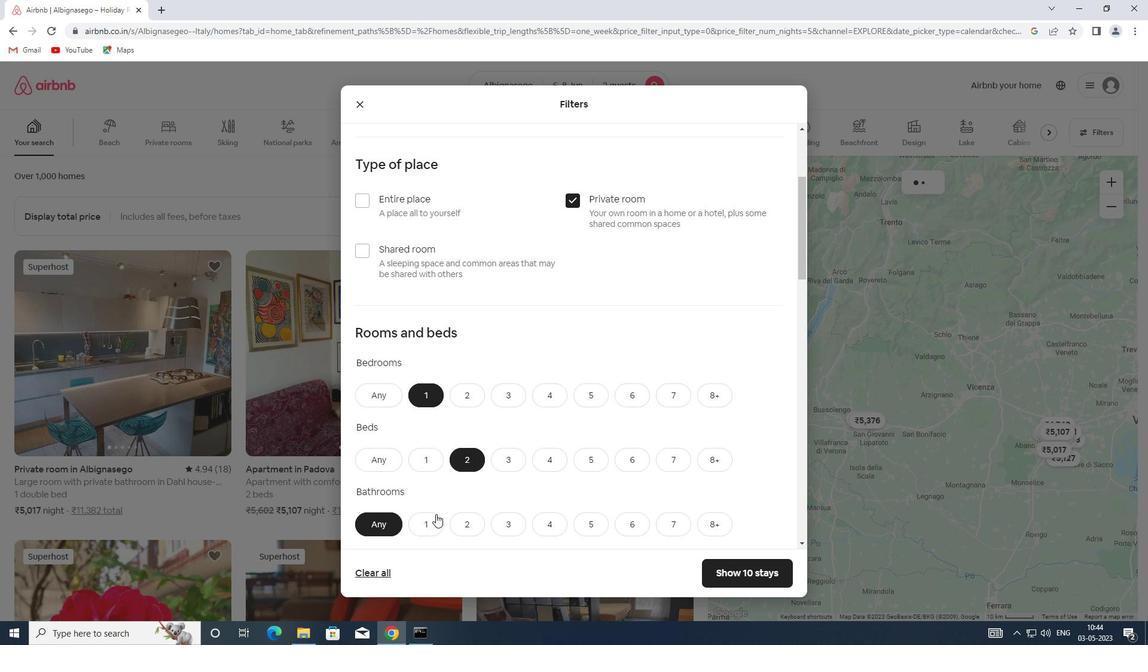 
Action: Mouse pressed left at (419, 526)
Screenshot: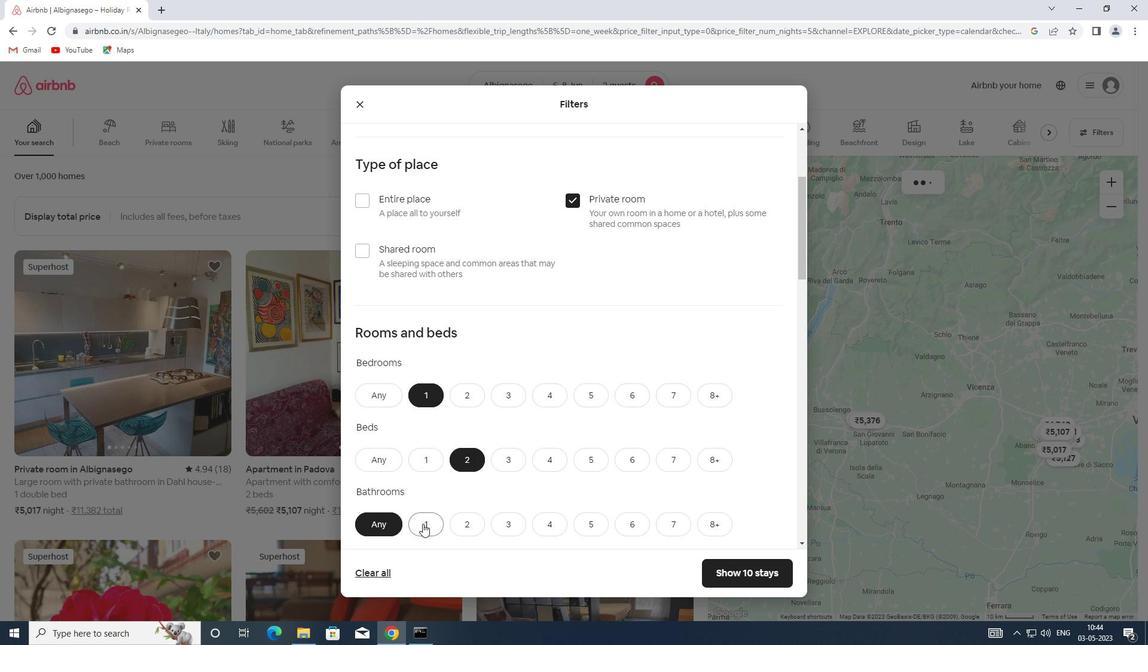 
Action: Mouse moved to (447, 467)
Screenshot: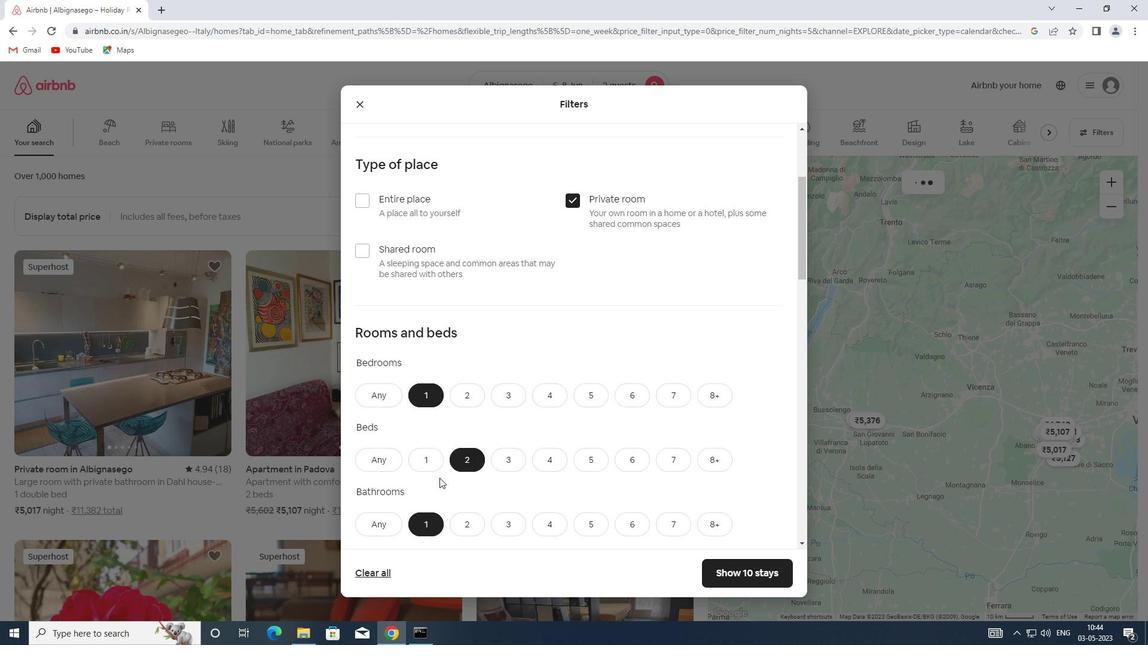 
Action: Mouse scrolled (447, 466) with delta (0, 0)
Screenshot: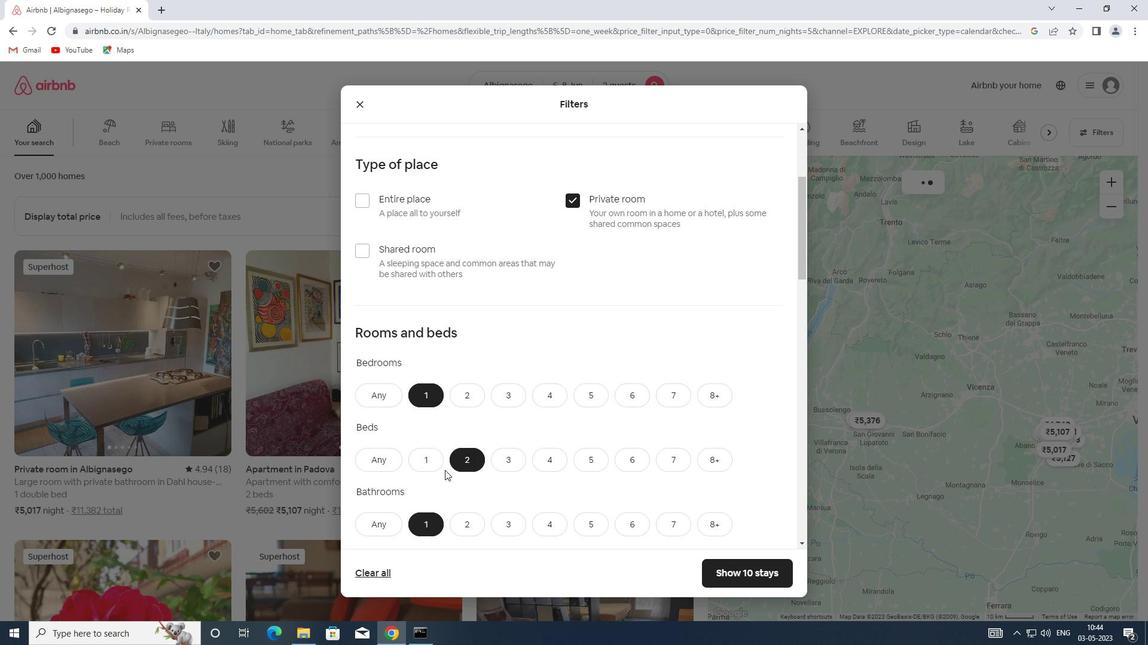 
Action: Mouse scrolled (447, 466) with delta (0, 0)
Screenshot: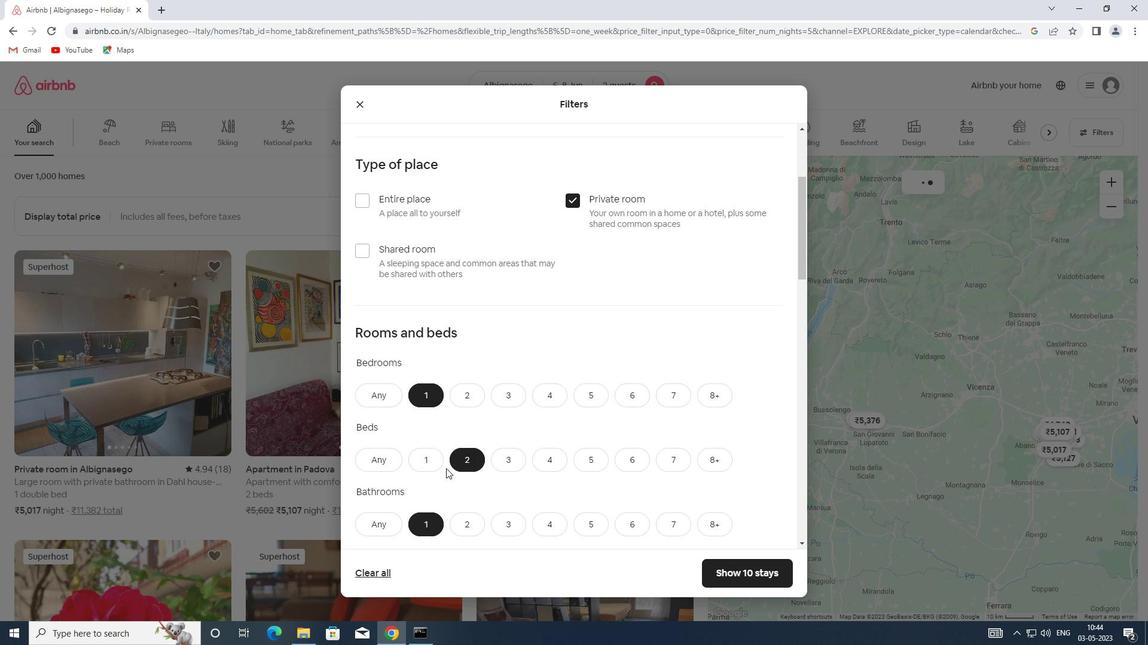 
Action: Mouse scrolled (447, 466) with delta (0, 0)
Screenshot: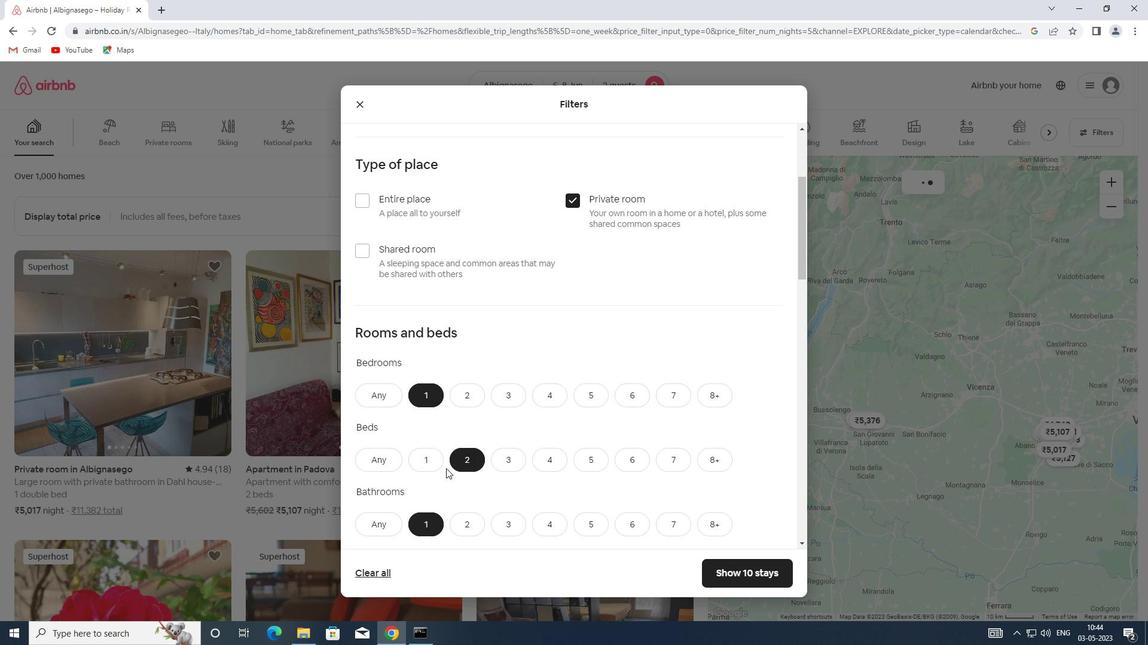 
Action: Mouse moved to (452, 452)
Screenshot: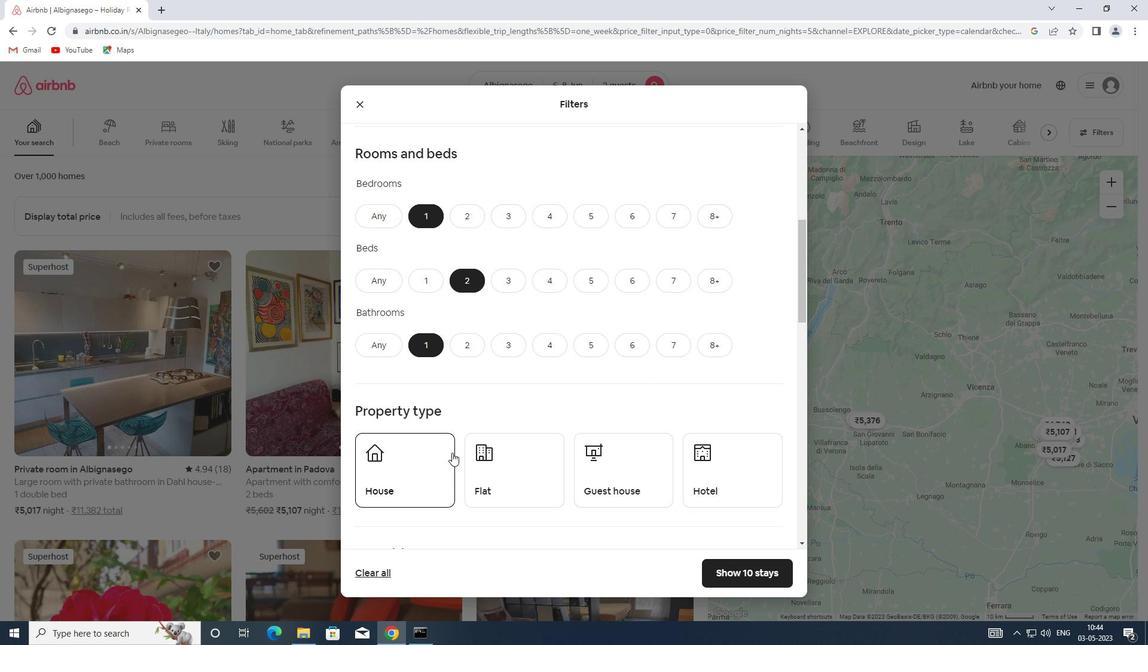 
Action: Mouse scrolled (452, 451) with delta (0, 0)
Screenshot: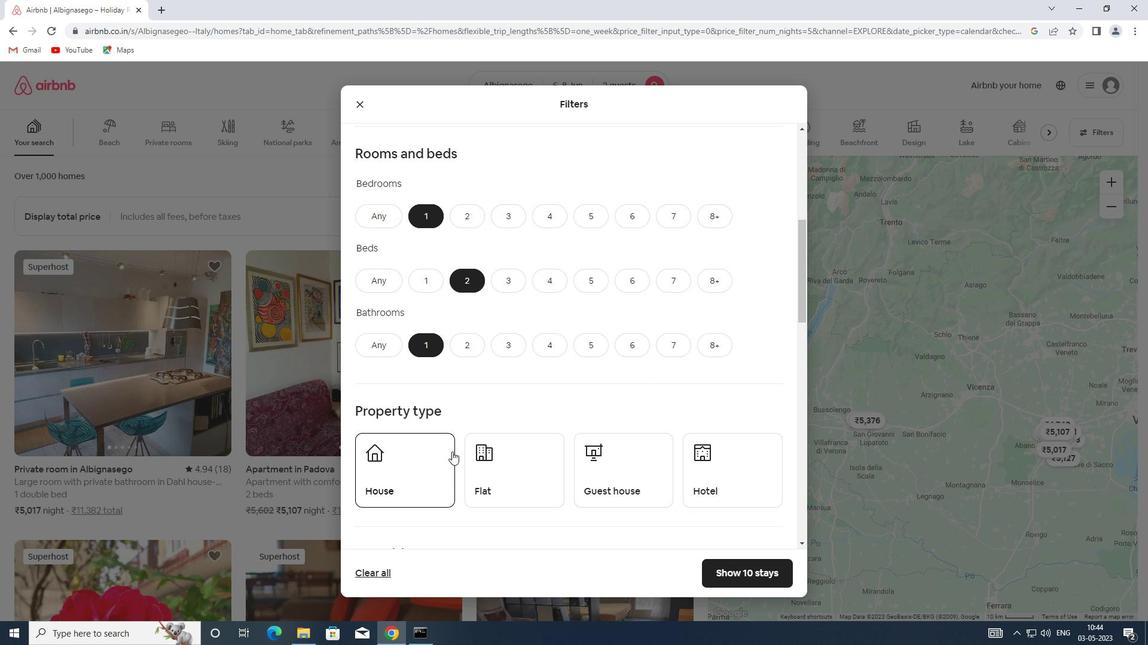 
Action: Mouse scrolled (452, 451) with delta (0, 0)
Screenshot: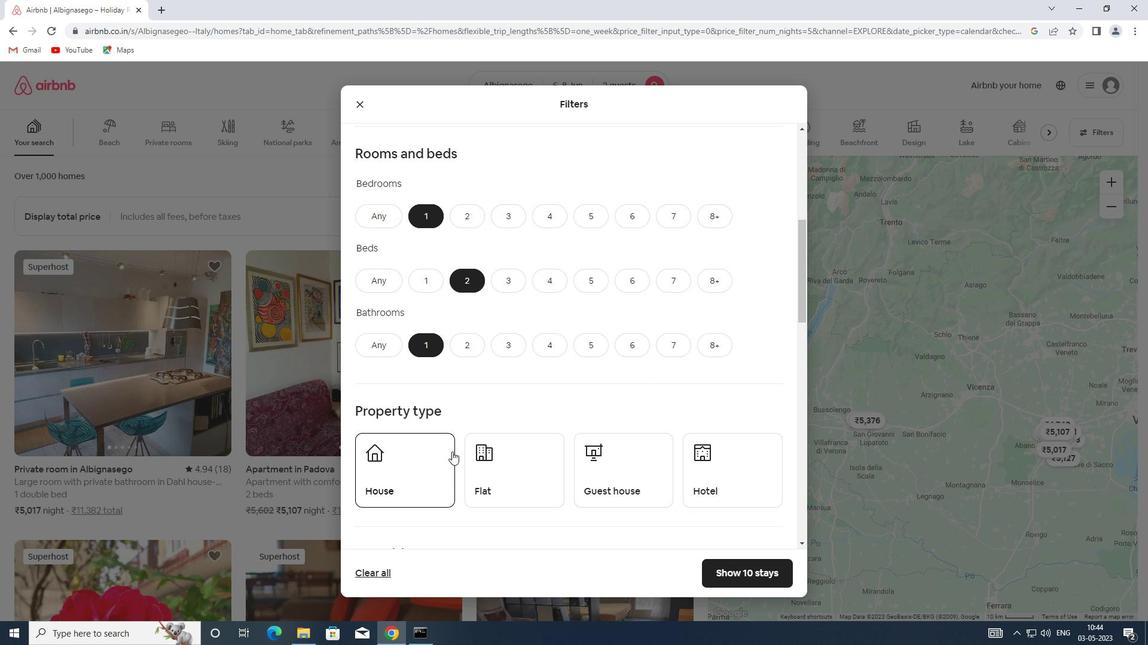 
Action: Mouse scrolled (452, 451) with delta (0, 0)
Screenshot: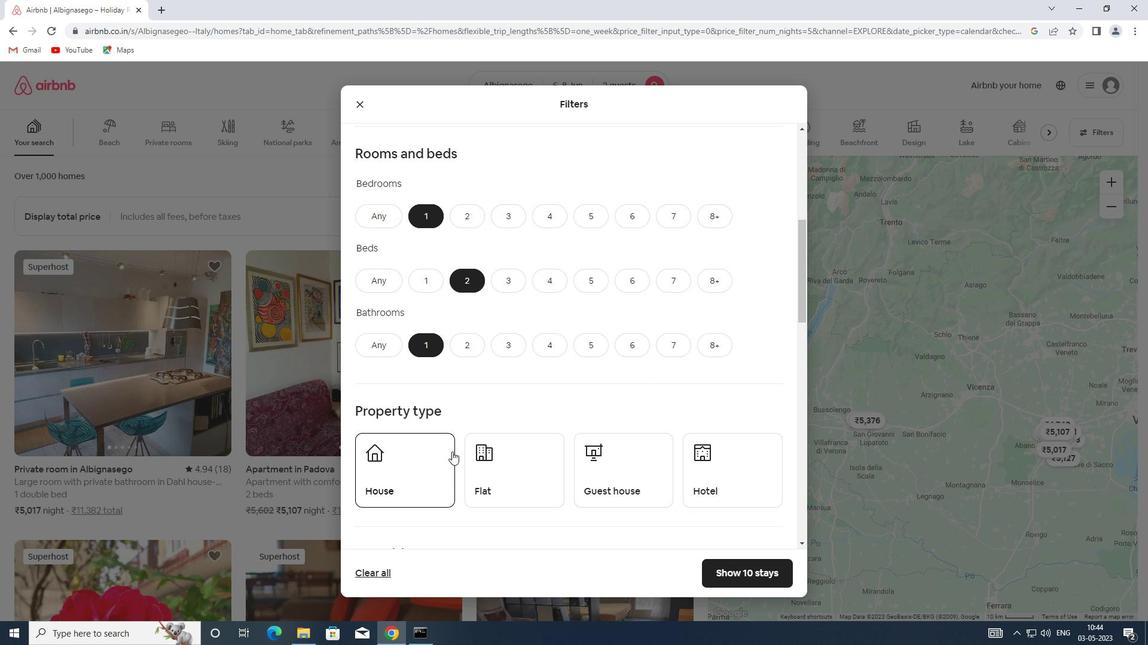 
Action: Mouse moved to (434, 294)
Screenshot: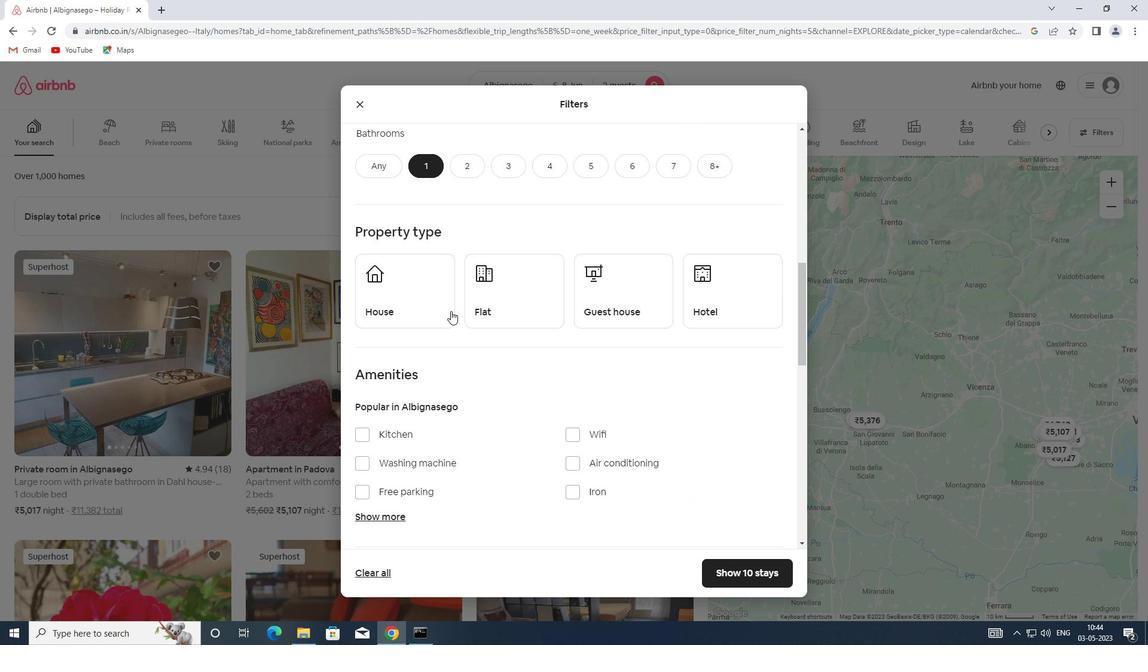 
Action: Mouse pressed left at (434, 294)
Screenshot: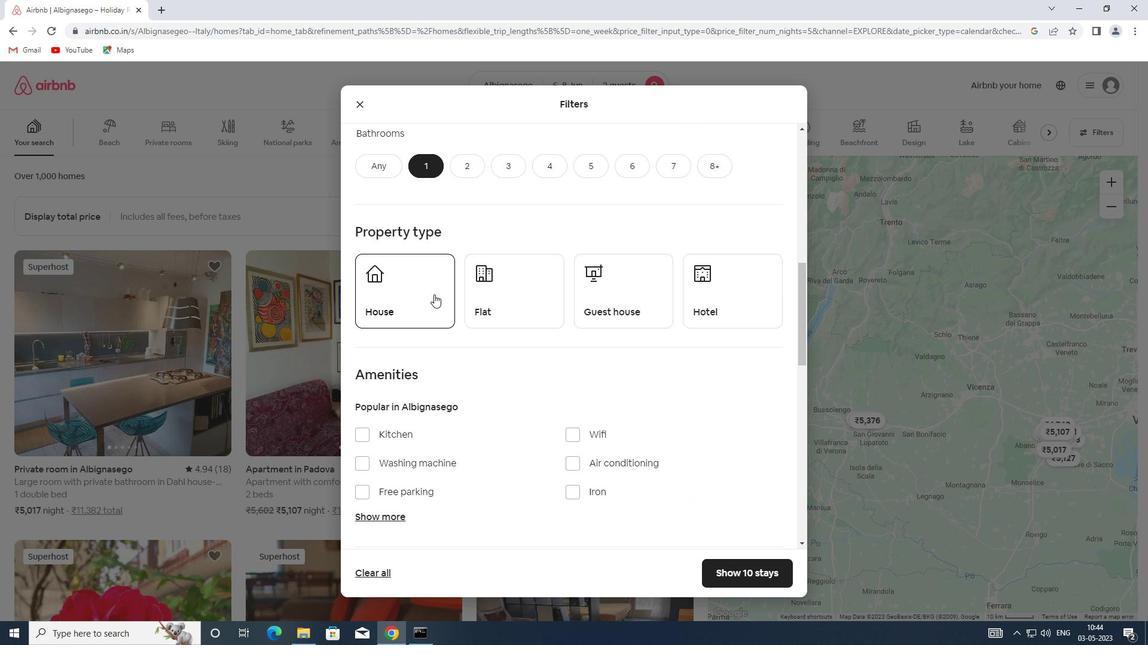 
Action: Mouse moved to (469, 304)
Screenshot: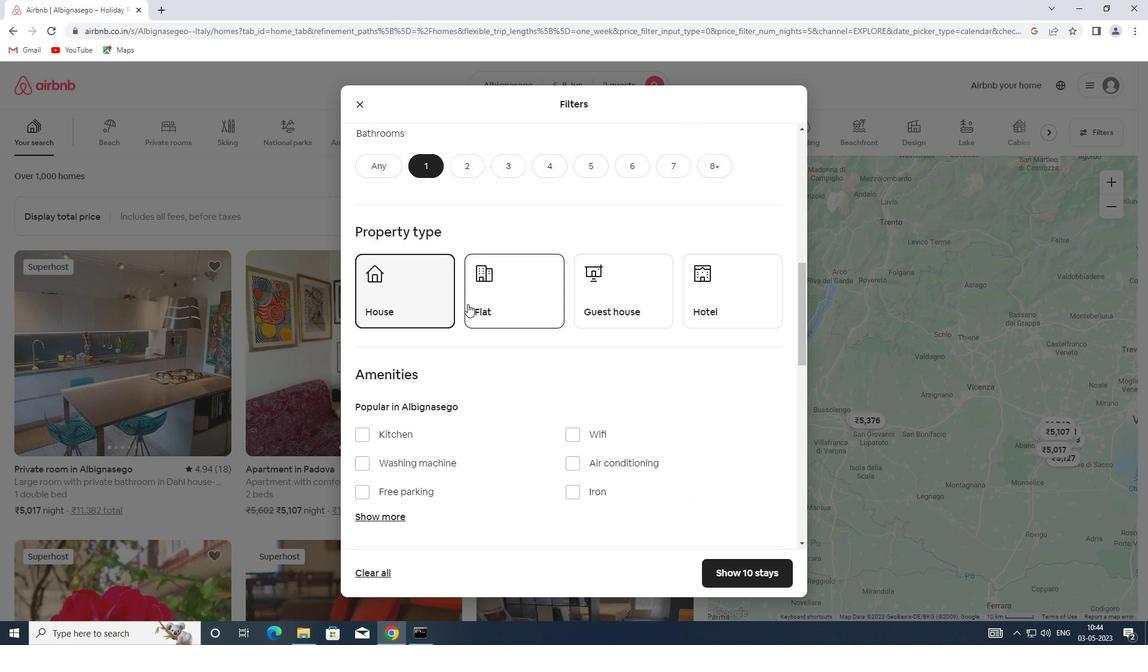 
Action: Mouse pressed left at (469, 304)
Screenshot: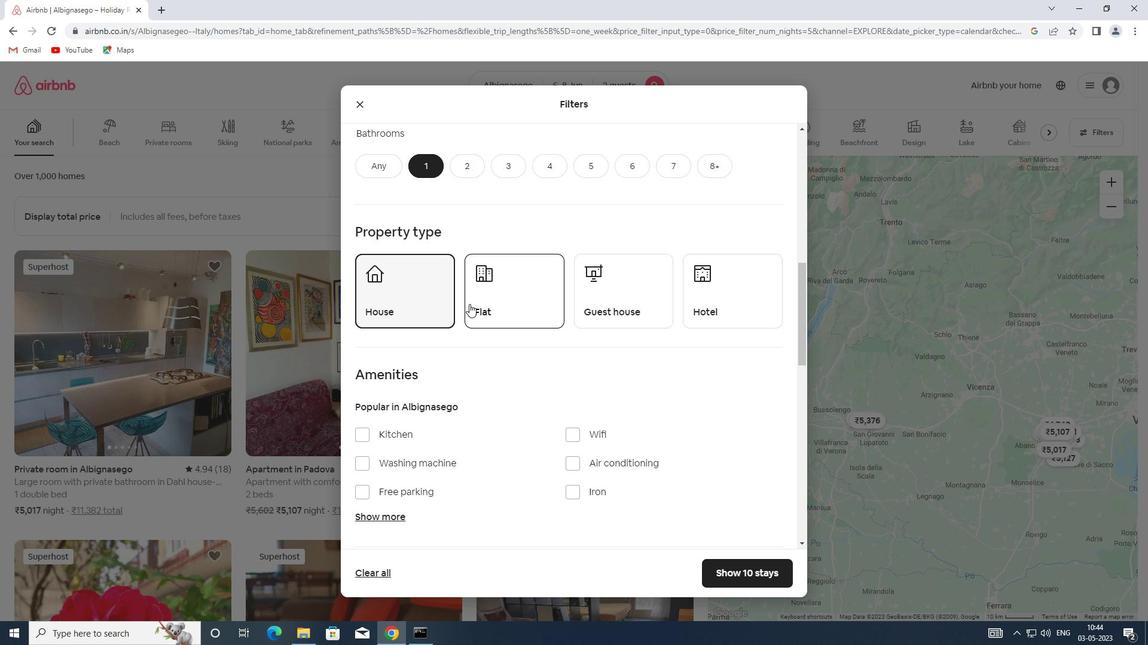 
Action: Mouse moved to (611, 324)
Screenshot: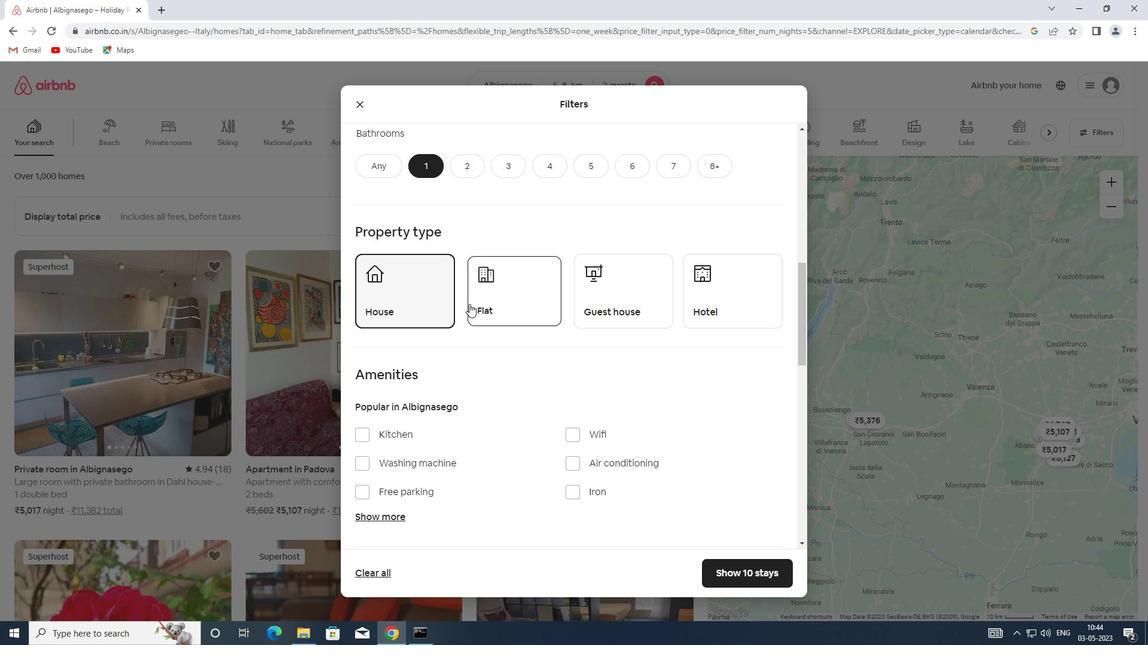 
Action: Mouse pressed left at (611, 324)
Screenshot: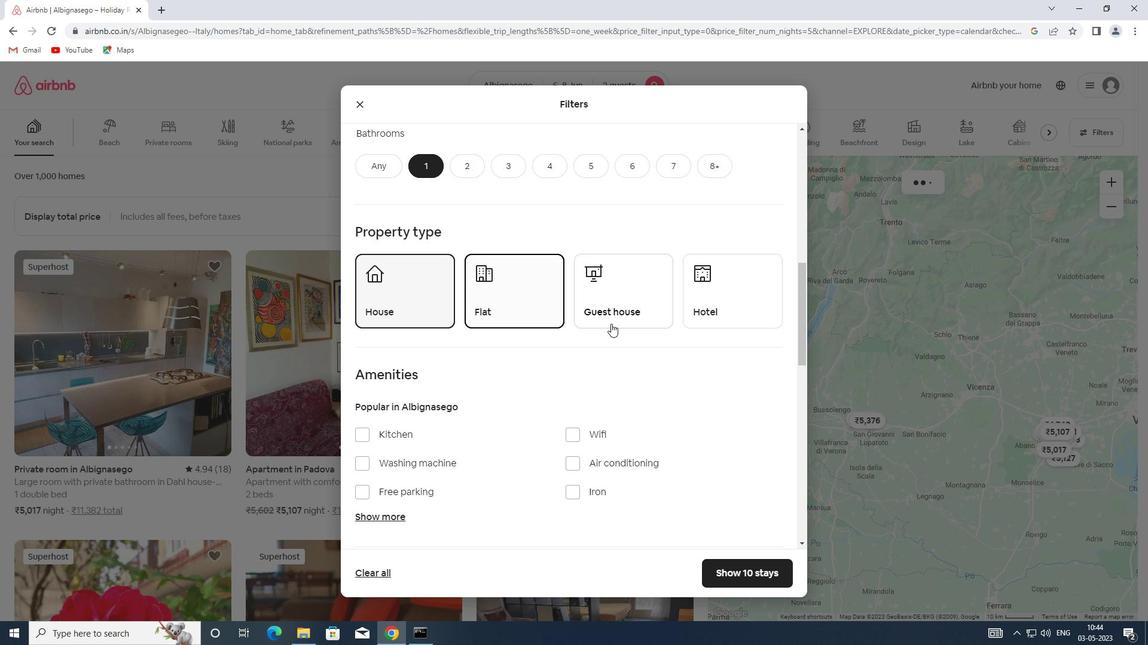 
Action: Mouse moved to (708, 312)
Screenshot: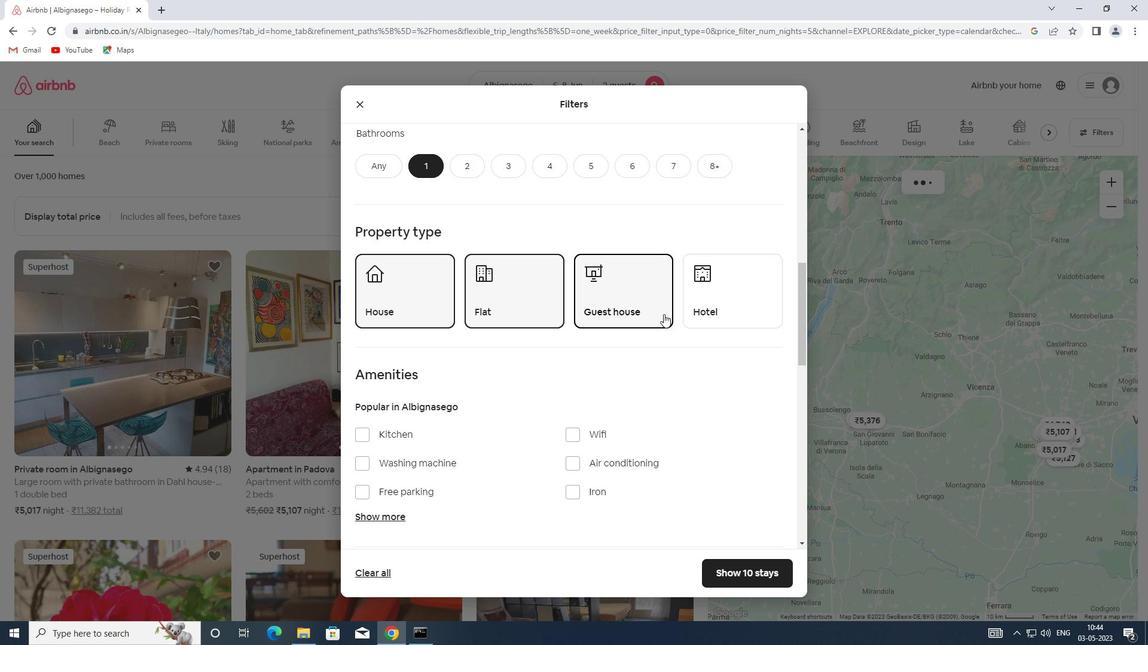 
Action: Mouse pressed left at (708, 312)
Screenshot: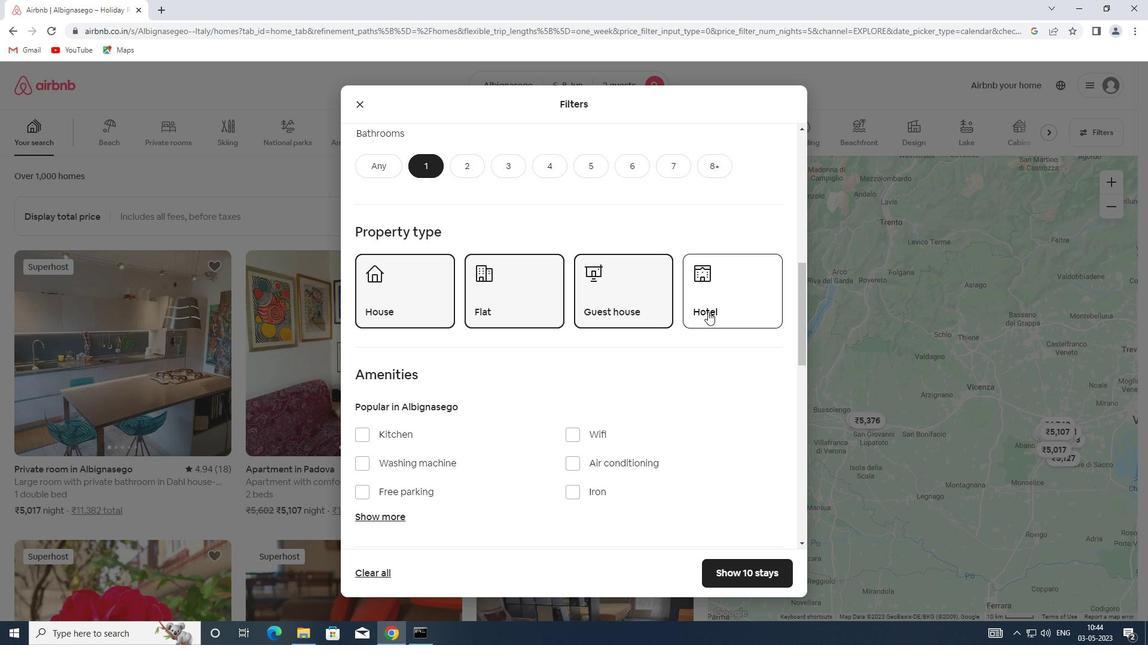 
Action: Mouse moved to (565, 434)
Screenshot: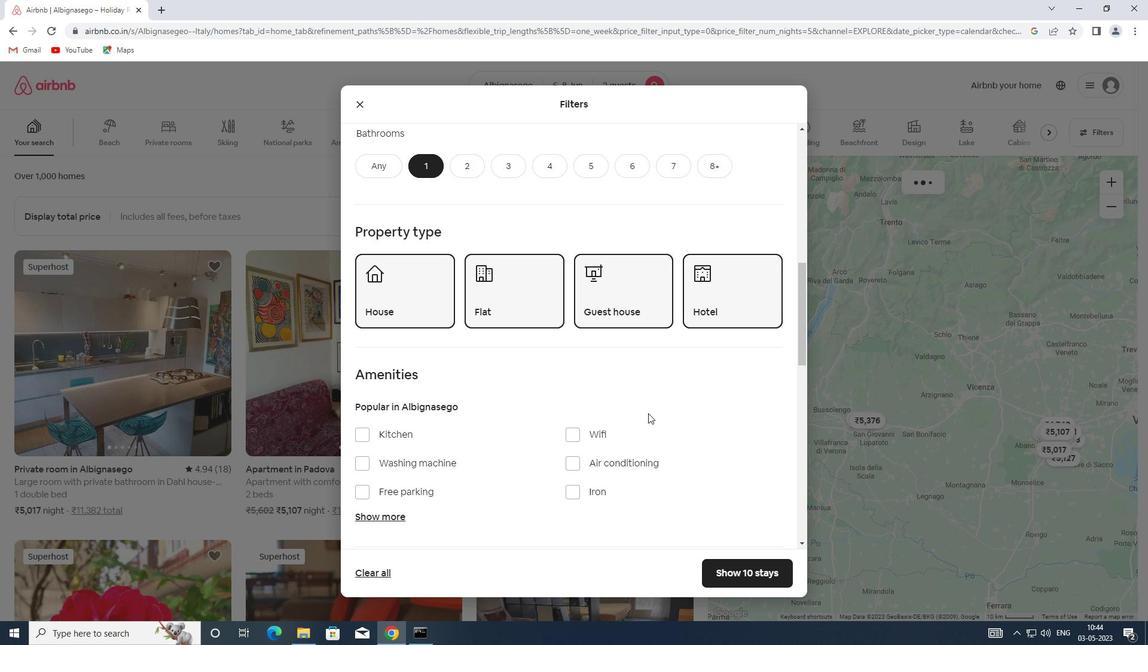
Action: Mouse pressed left at (565, 434)
Screenshot: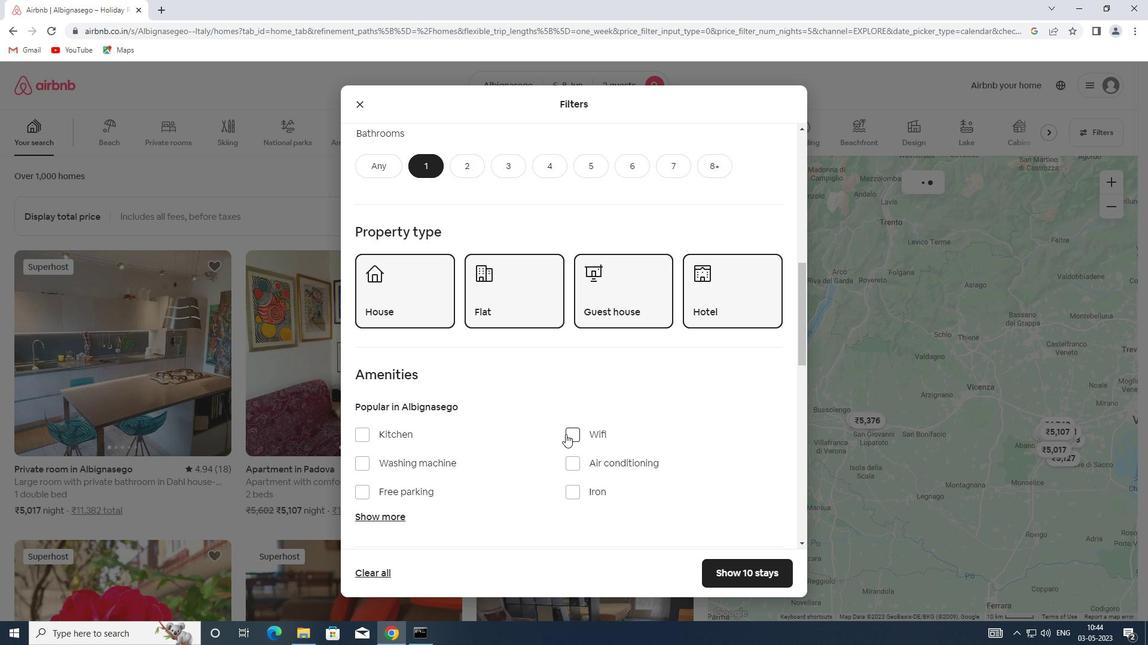 
Action: Mouse moved to (426, 459)
Screenshot: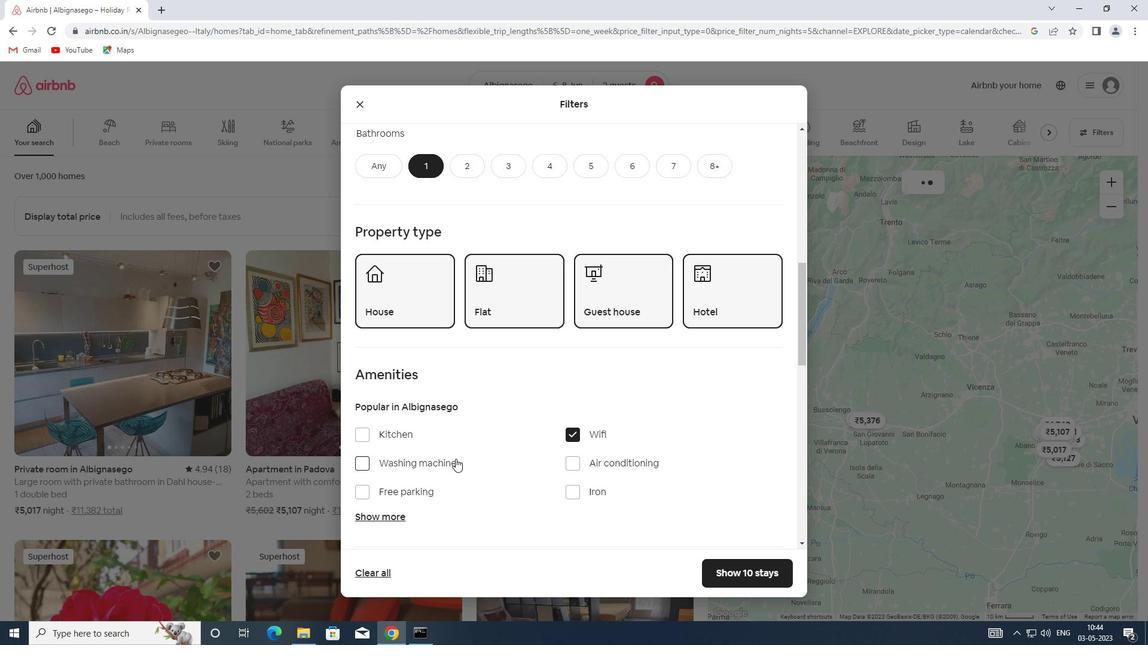 
Action: Mouse pressed left at (426, 459)
Screenshot: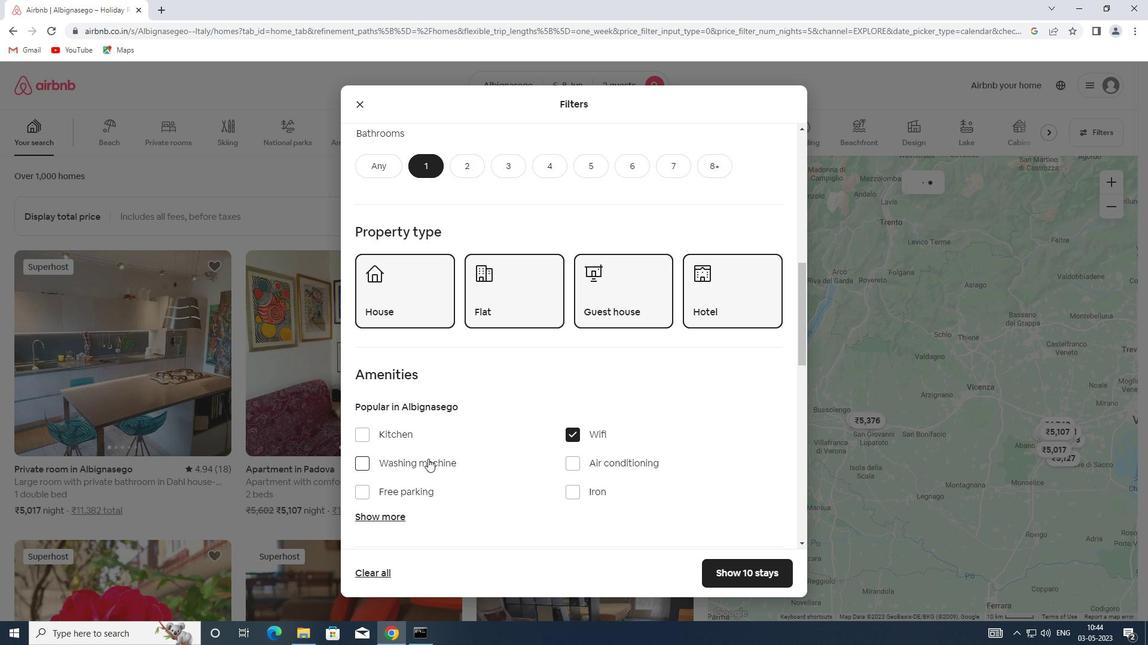 
Action: Mouse moved to (427, 458)
Screenshot: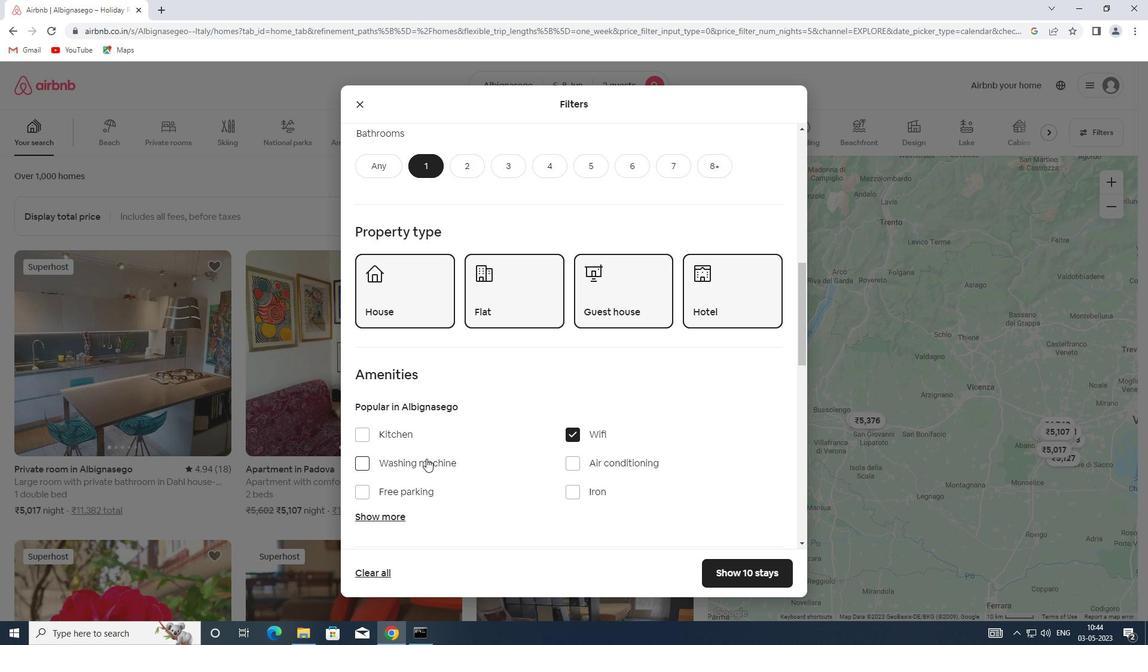 
Action: Mouse scrolled (427, 457) with delta (0, 0)
Screenshot: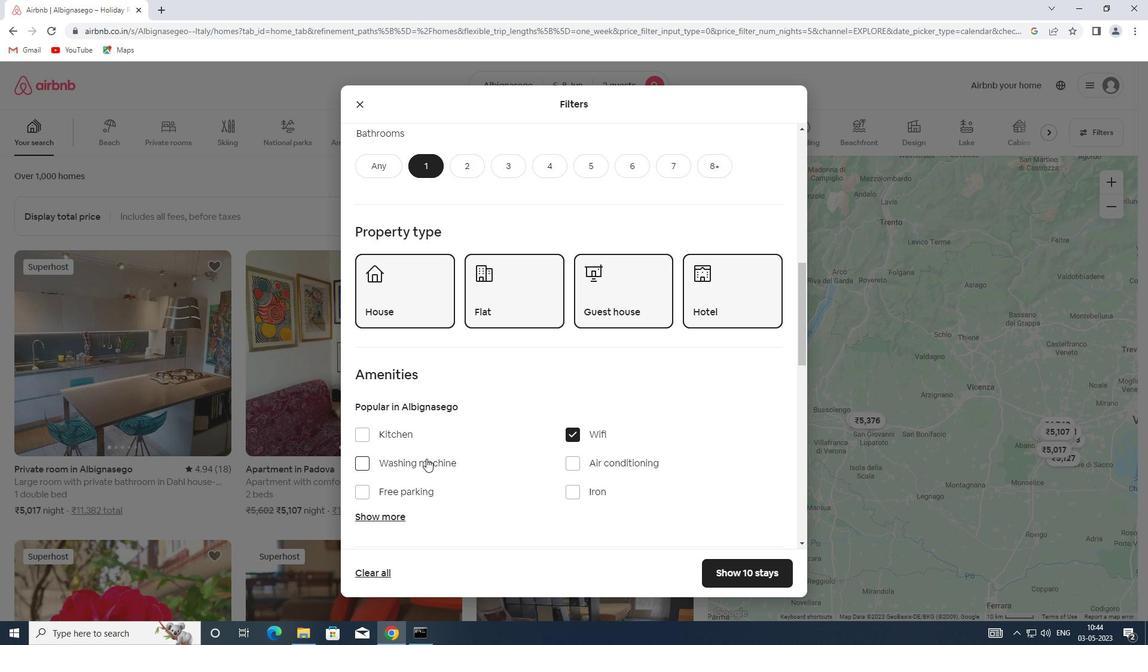 
Action: Mouse scrolled (427, 457) with delta (0, 0)
Screenshot: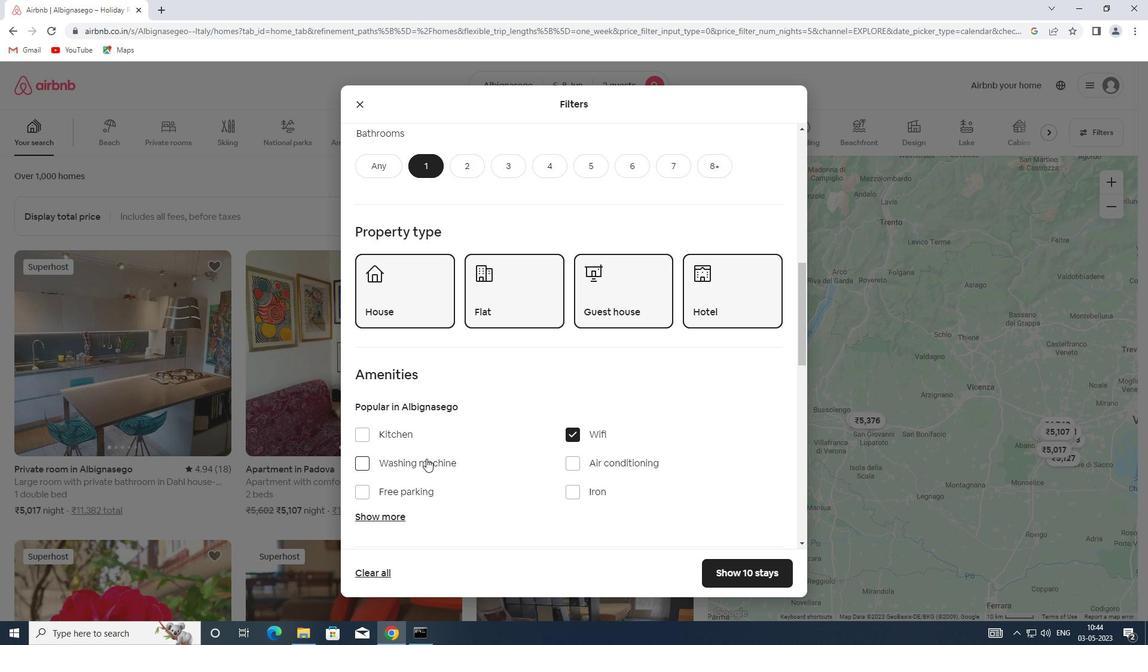 
Action: Mouse scrolled (427, 457) with delta (0, 0)
Screenshot: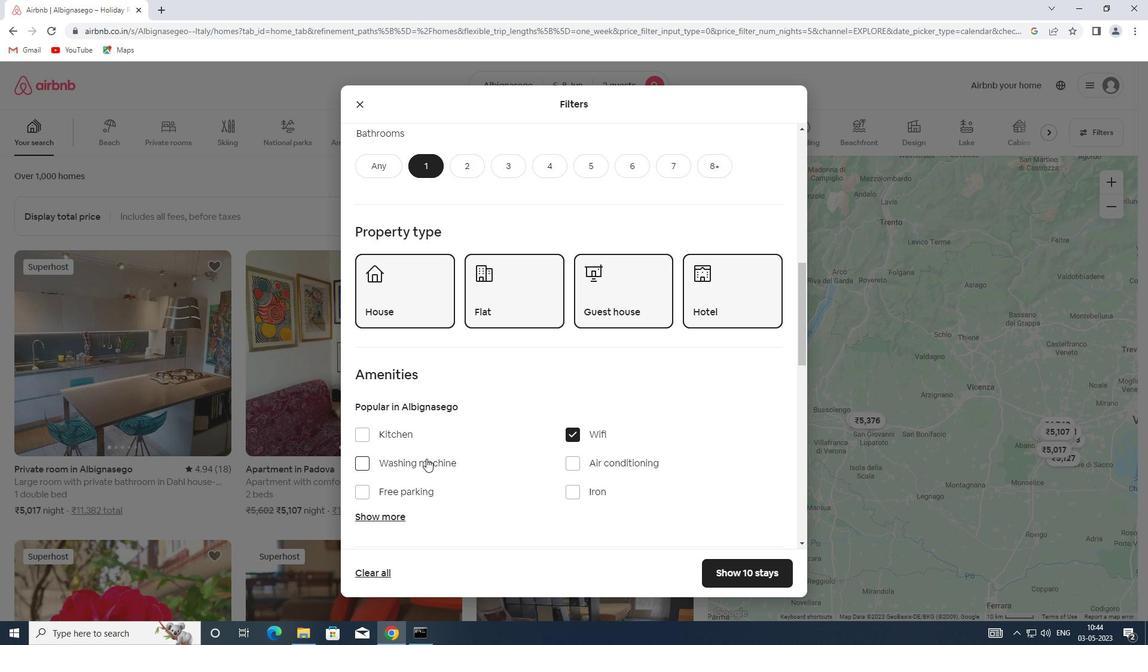 
Action: Mouse scrolled (427, 457) with delta (0, 0)
Screenshot: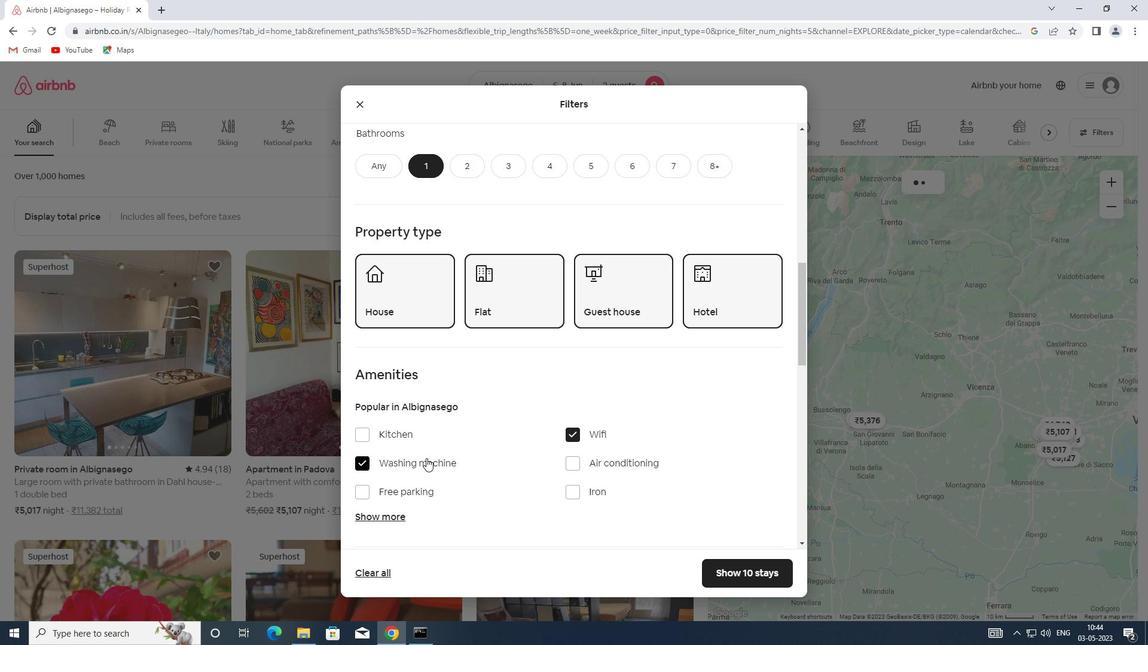 
Action: Mouse moved to (437, 440)
Screenshot: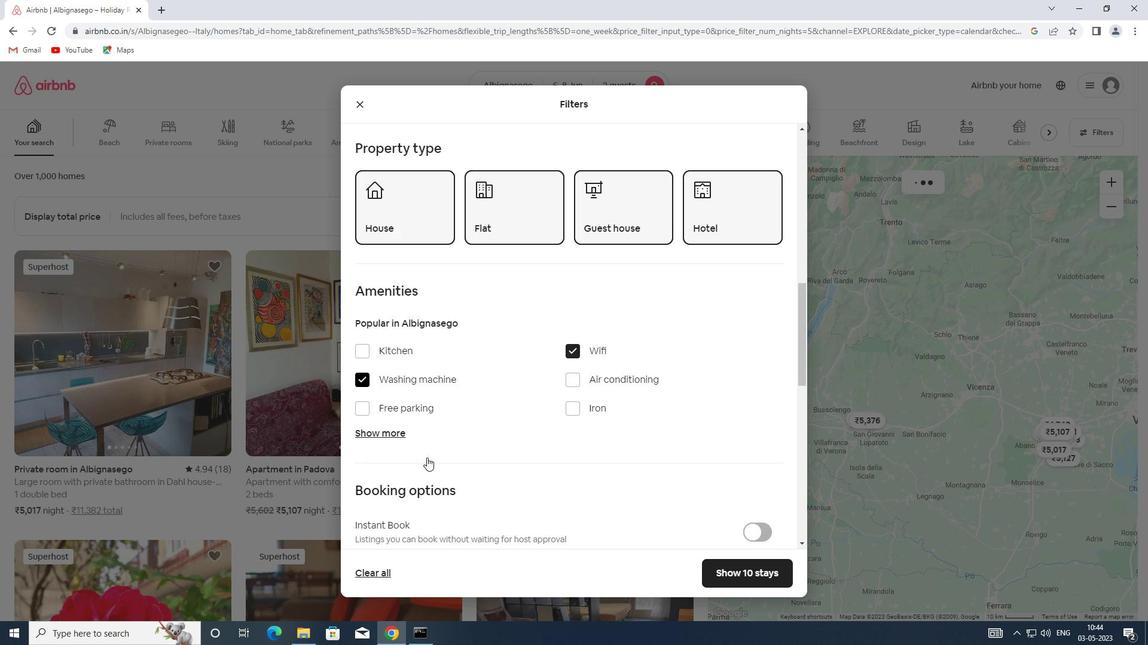 
Action: Mouse scrolled (437, 440) with delta (0, 0)
Screenshot: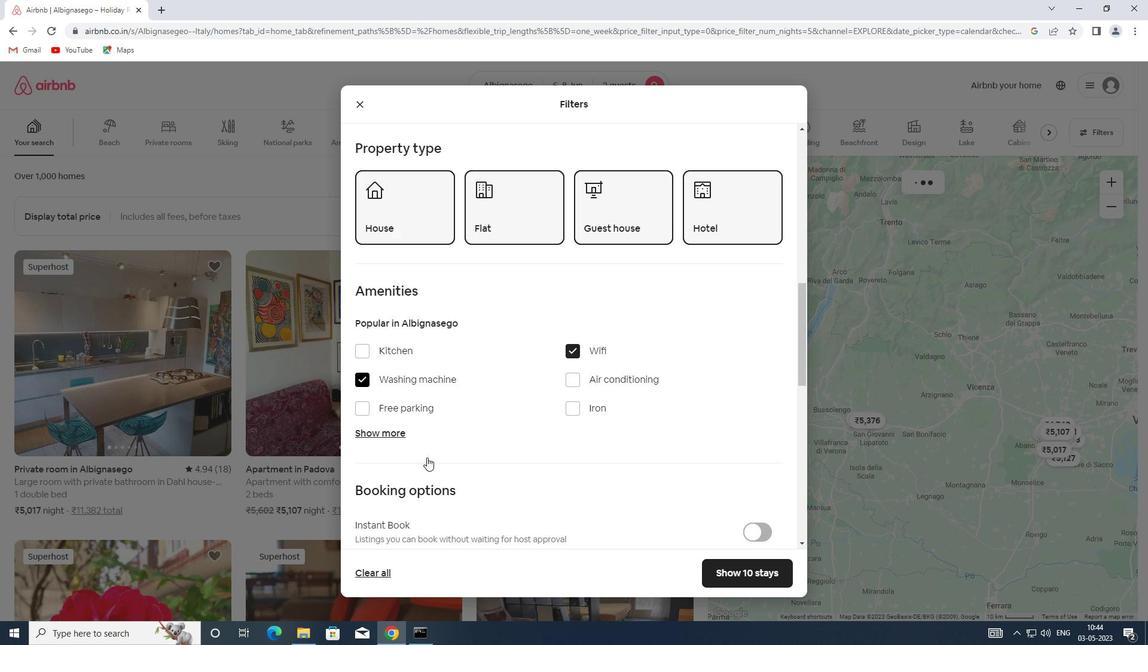 
Action: Mouse scrolled (437, 440) with delta (0, 0)
Screenshot: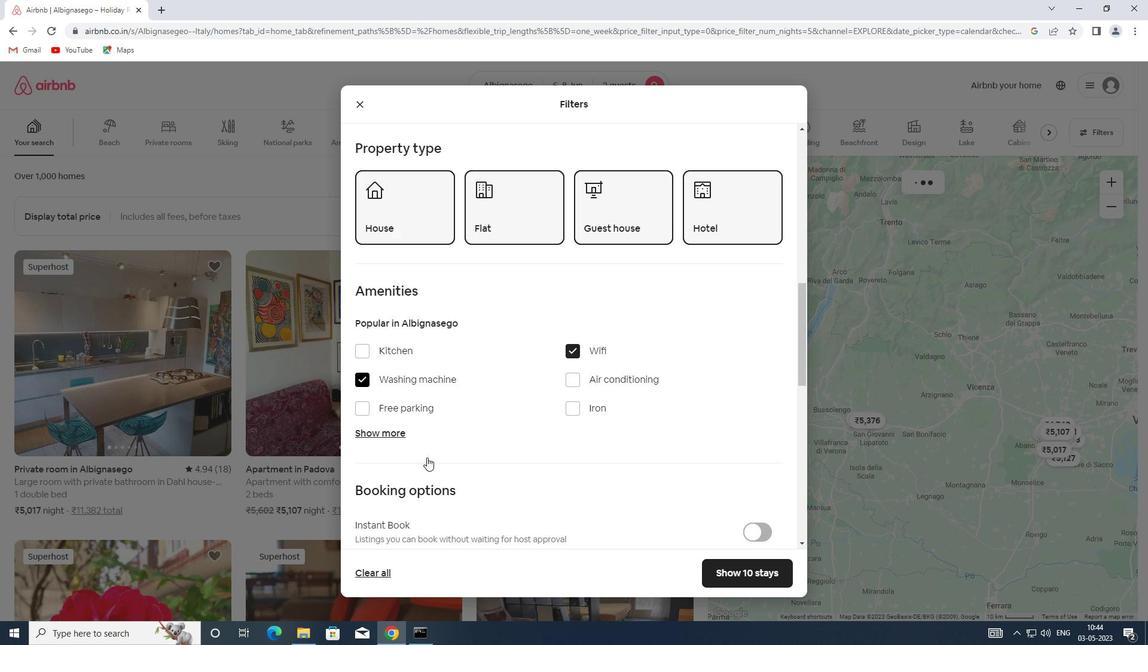 
Action: Mouse scrolled (437, 440) with delta (0, 0)
Screenshot: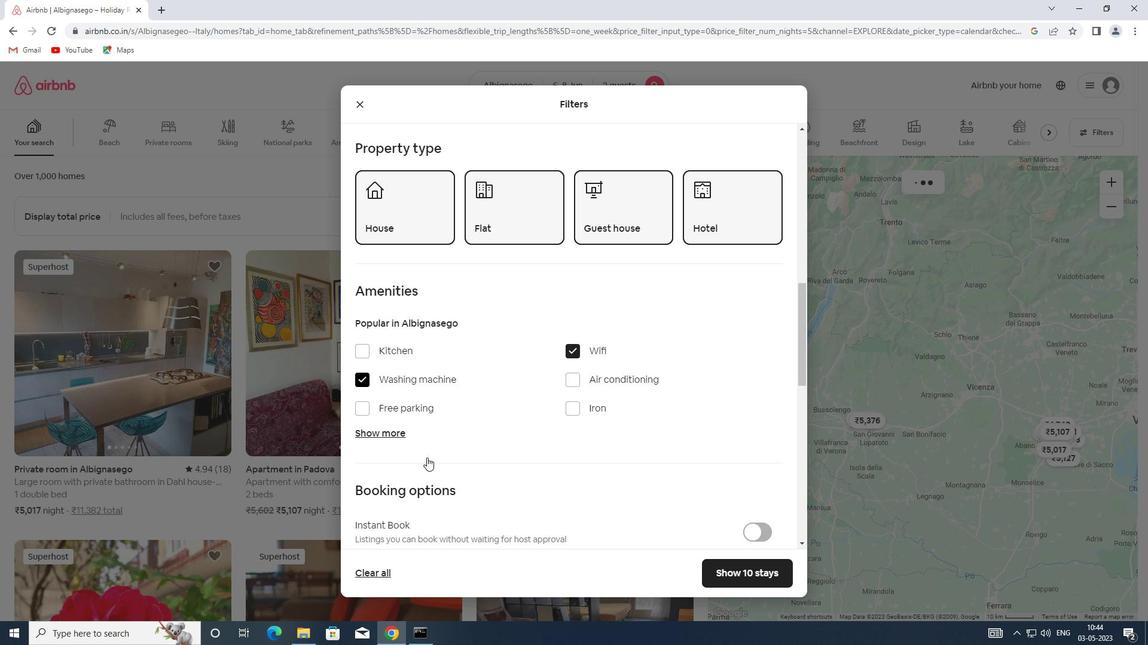 
Action: Mouse scrolled (437, 440) with delta (0, 0)
Screenshot: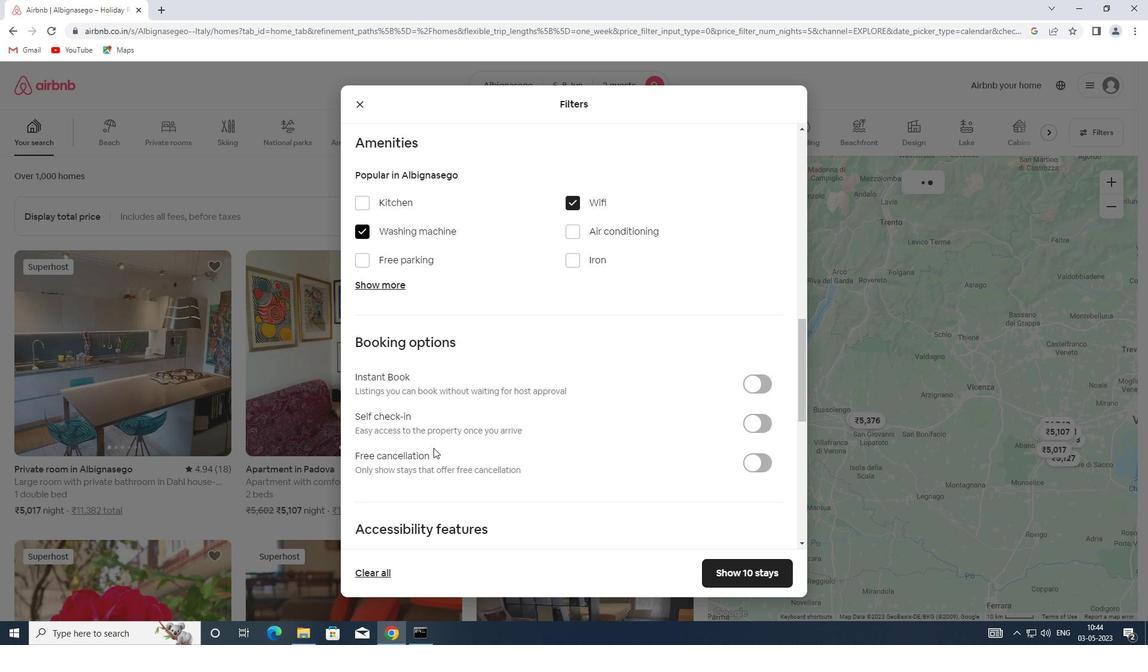 
Action: Mouse moved to (754, 178)
Screenshot: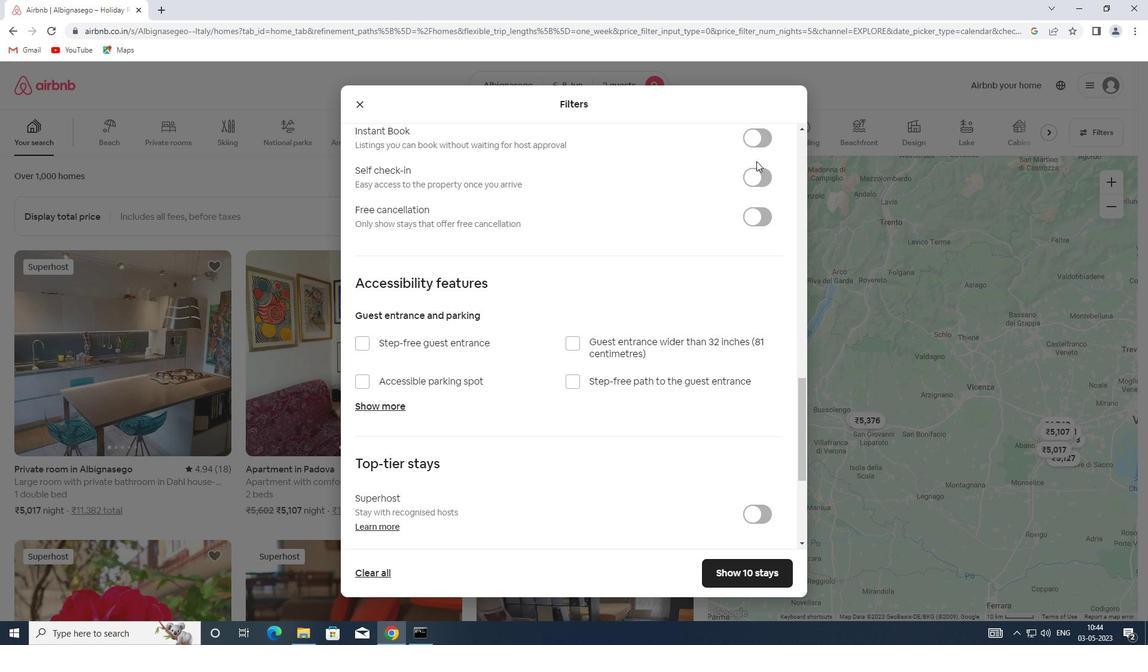 
Action: Mouse pressed left at (754, 178)
Screenshot: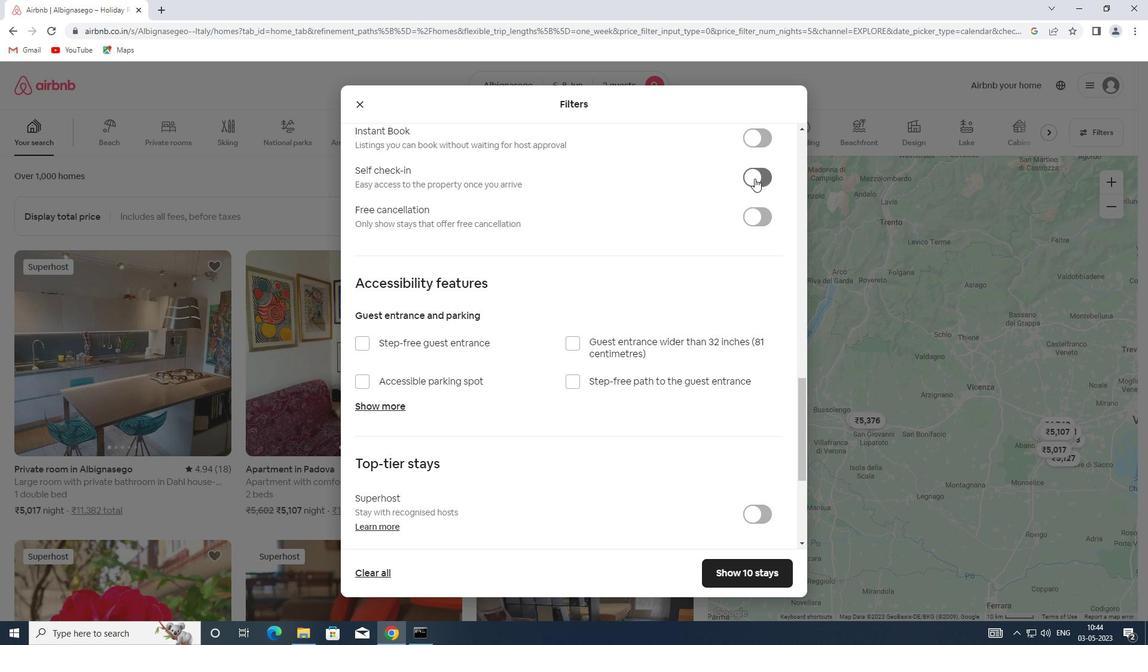 
Action: Mouse moved to (477, 459)
Screenshot: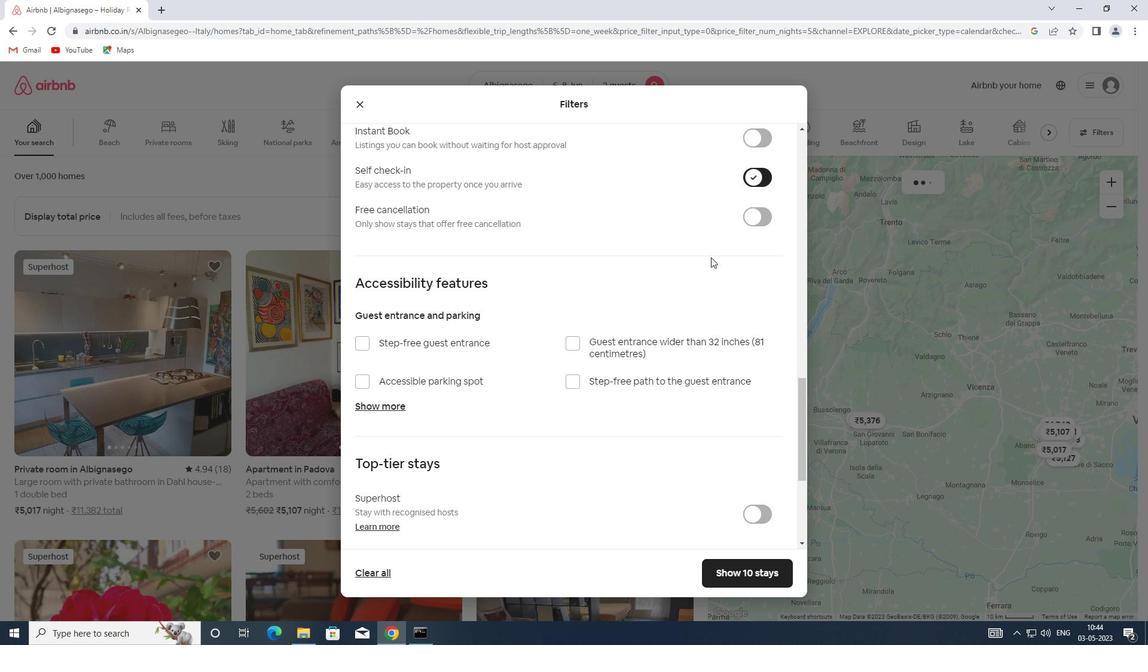 
Action: Mouse scrolled (477, 459) with delta (0, 0)
Screenshot: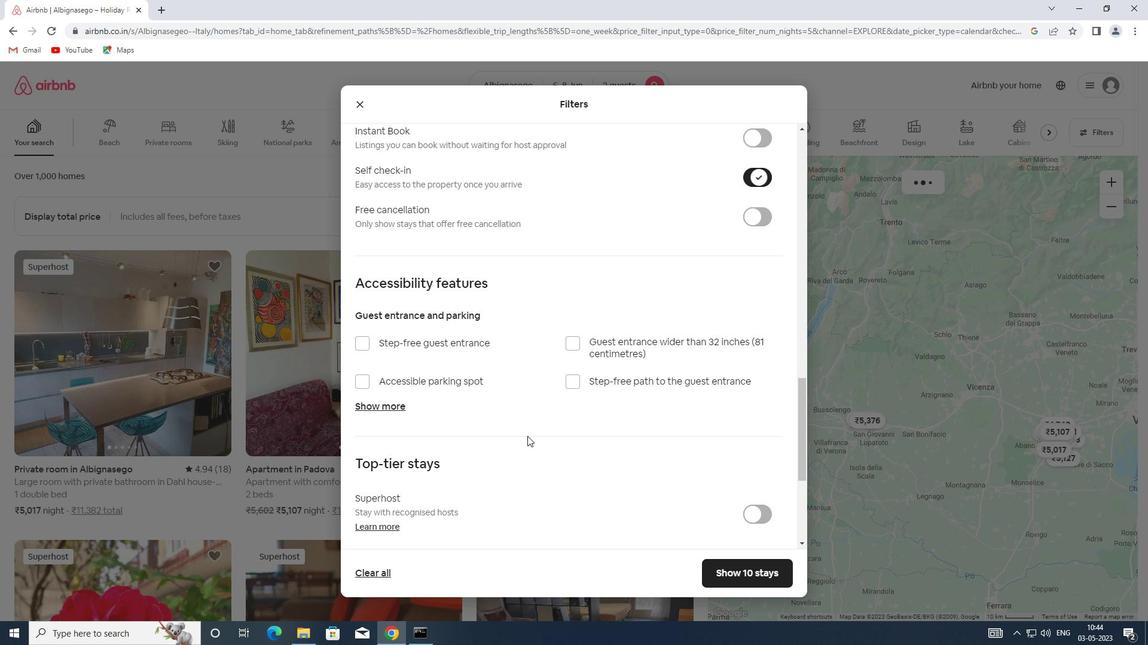 
Action: Mouse scrolled (477, 459) with delta (0, 0)
Screenshot: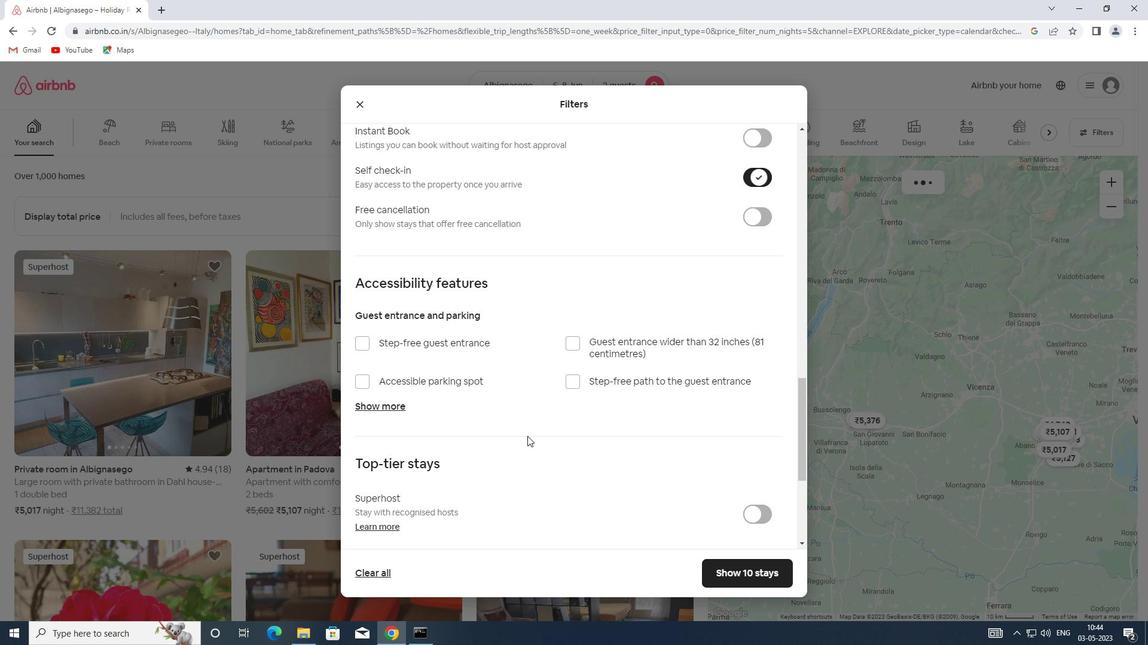 
Action: Mouse scrolled (477, 459) with delta (0, 0)
Screenshot: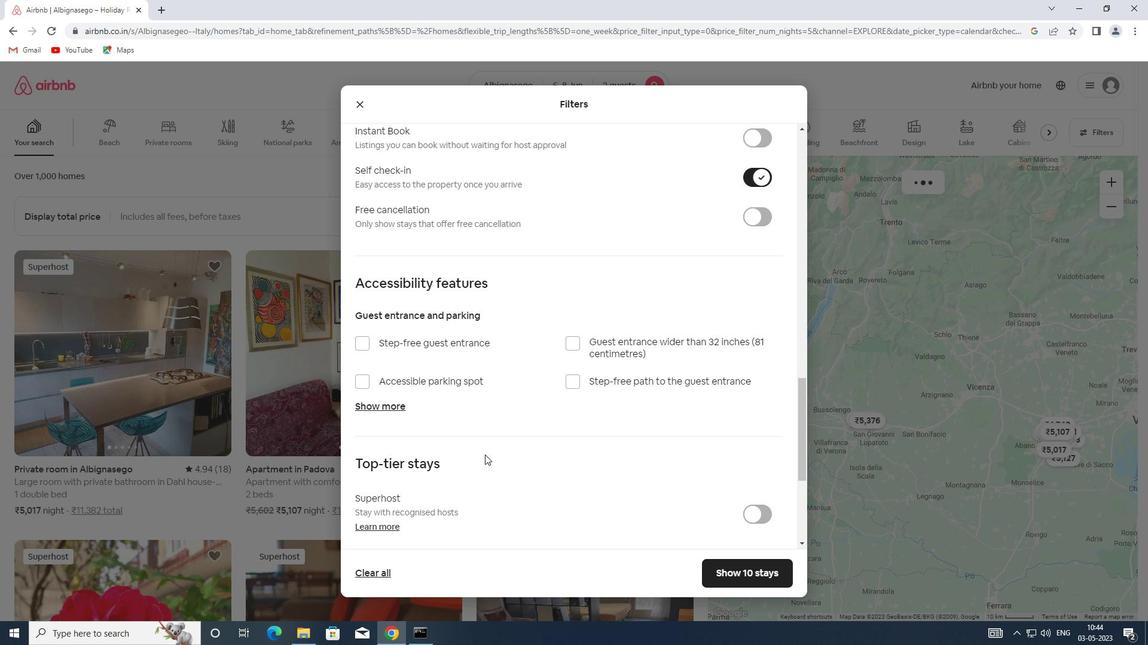 
Action: Mouse scrolled (477, 459) with delta (0, 0)
Screenshot: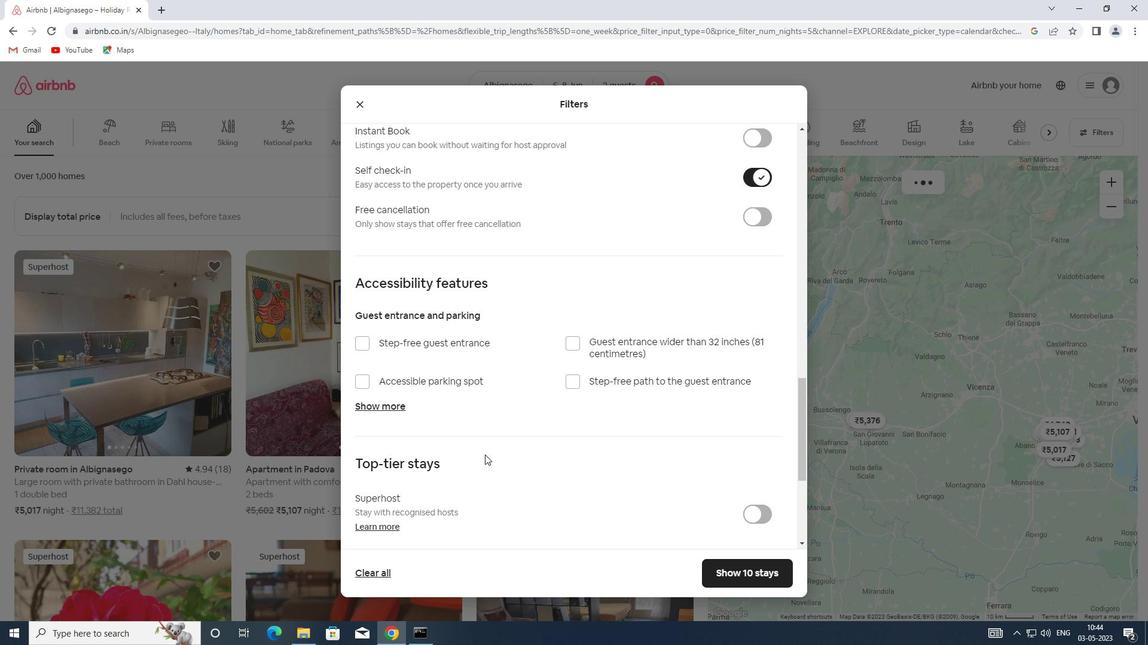 
Action: Mouse scrolled (477, 459) with delta (0, 0)
Screenshot: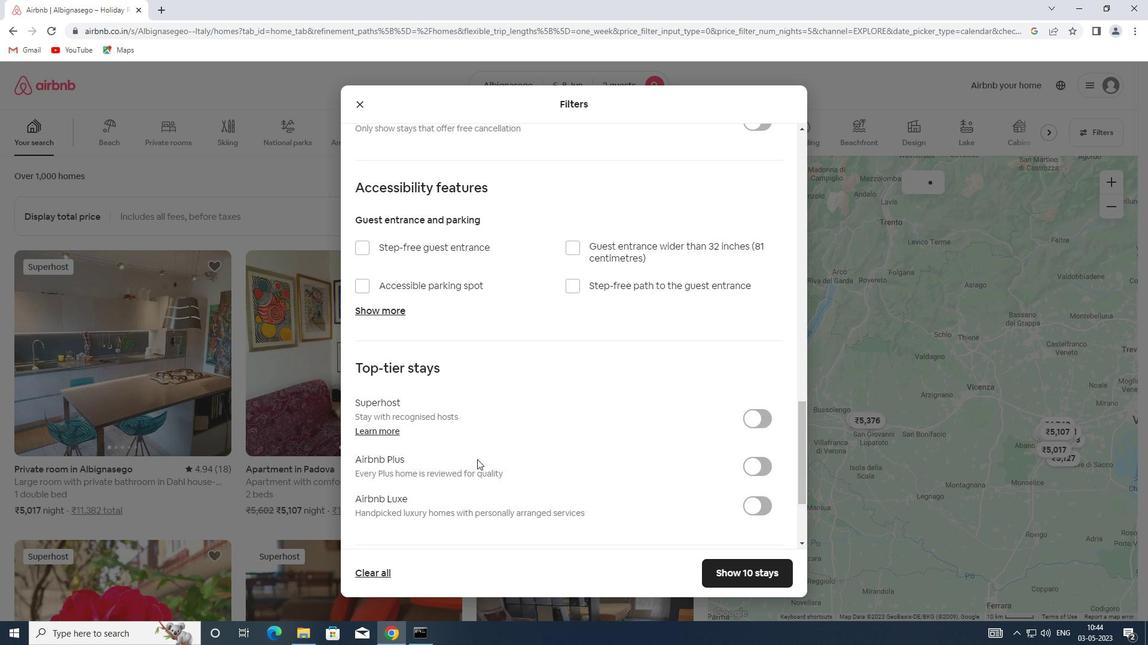 
Action: Mouse scrolled (477, 459) with delta (0, 0)
Screenshot: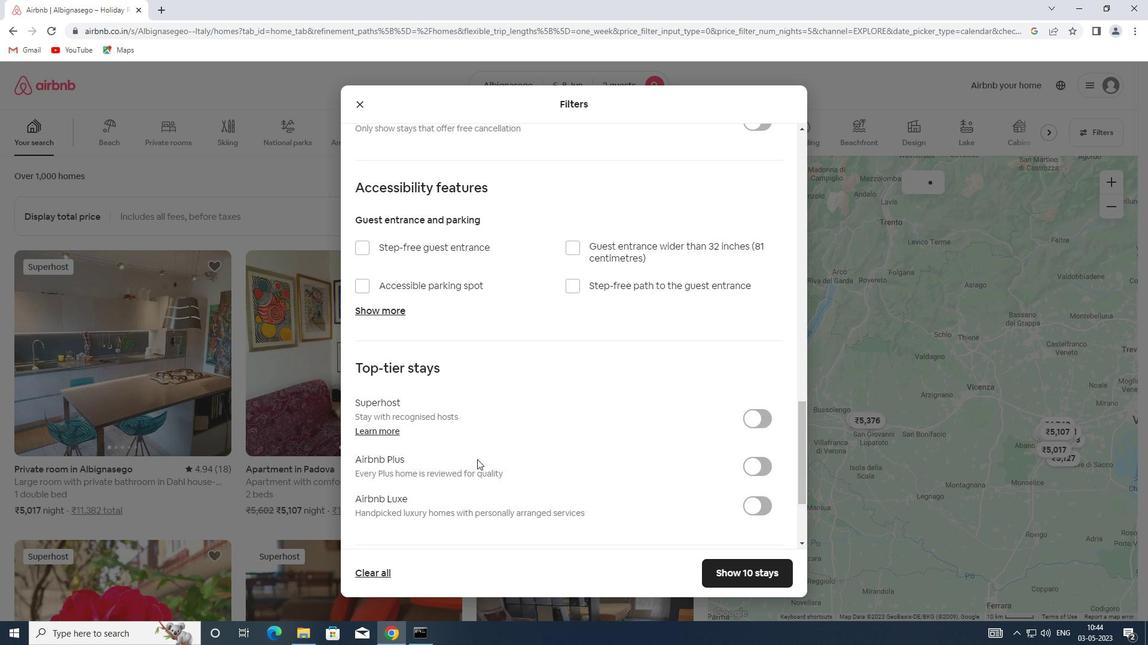 
Action: Mouse scrolled (477, 459) with delta (0, 0)
Screenshot: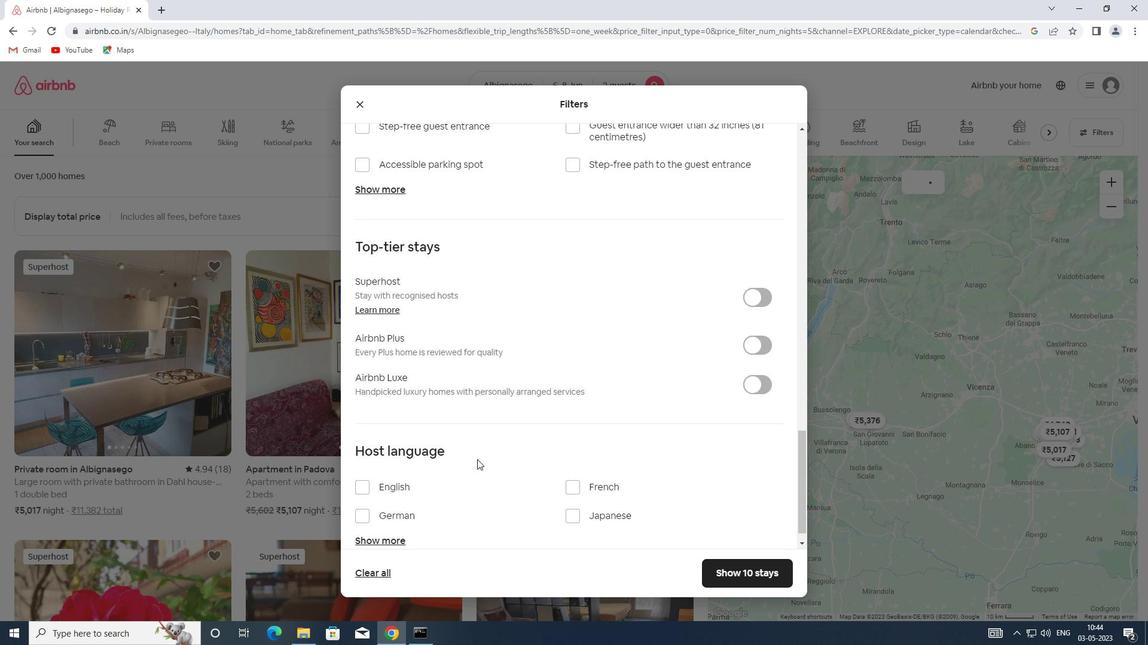 
Action: Mouse moved to (381, 470)
Screenshot: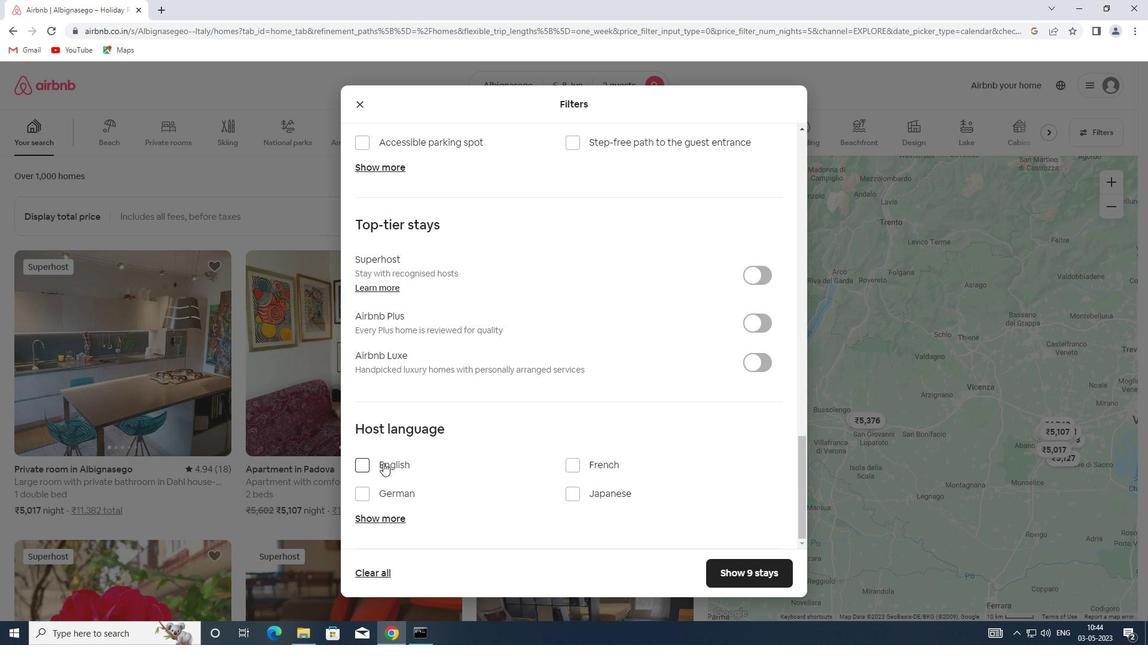 
Action: Mouse pressed left at (381, 470)
Screenshot: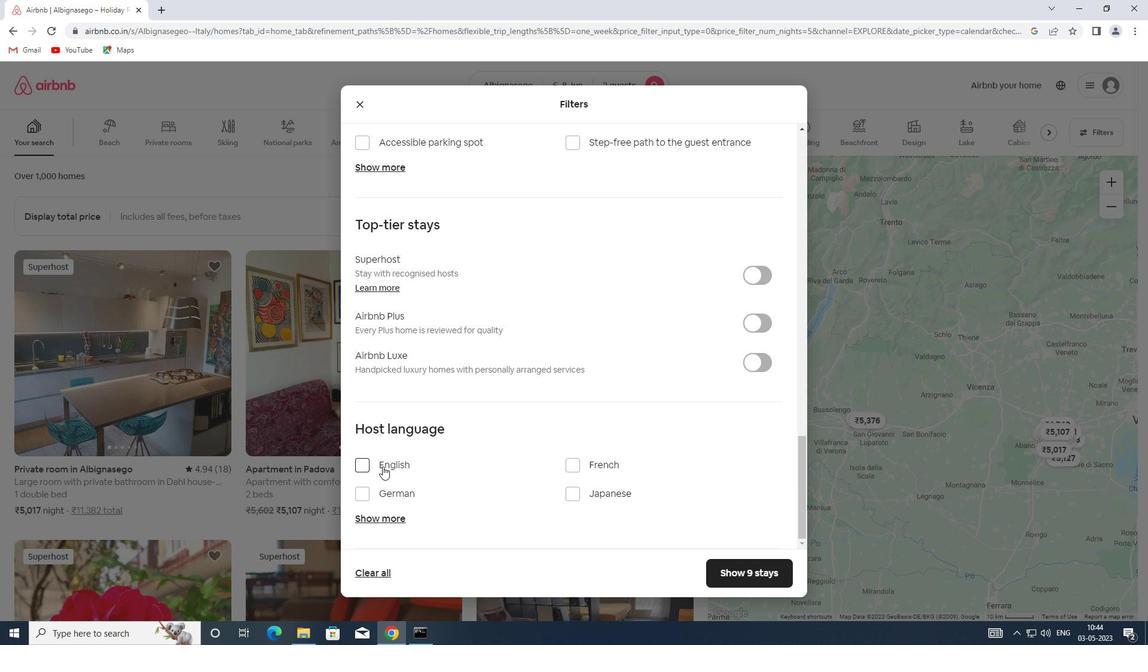 
Action: Mouse moved to (740, 578)
Screenshot: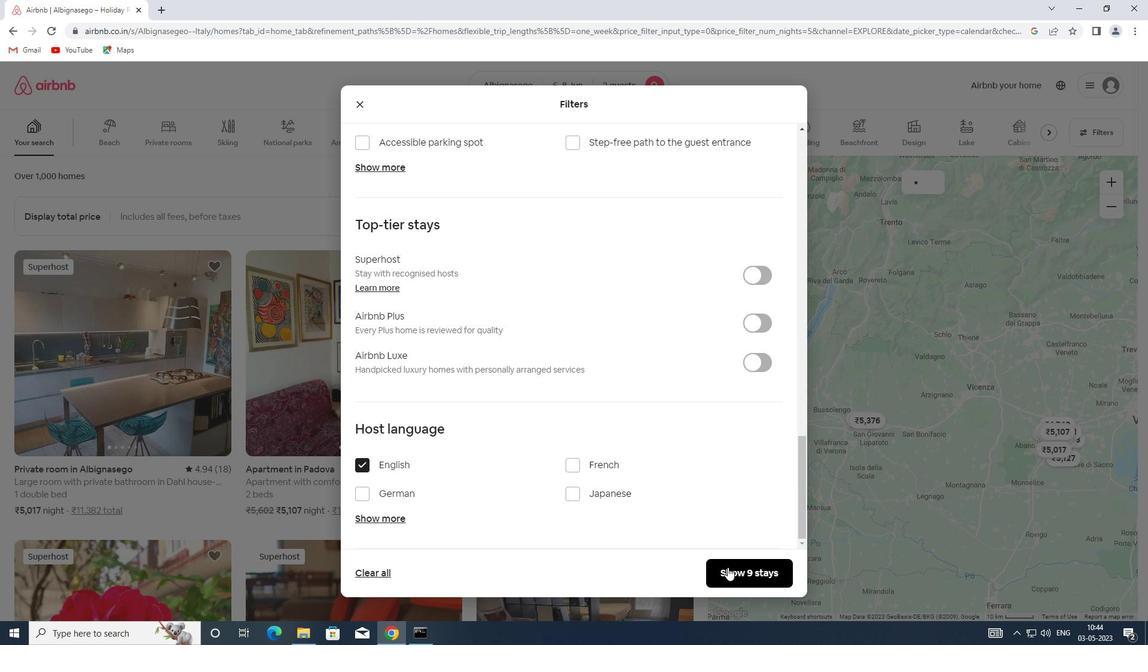 
Action: Mouse pressed left at (740, 578)
Screenshot: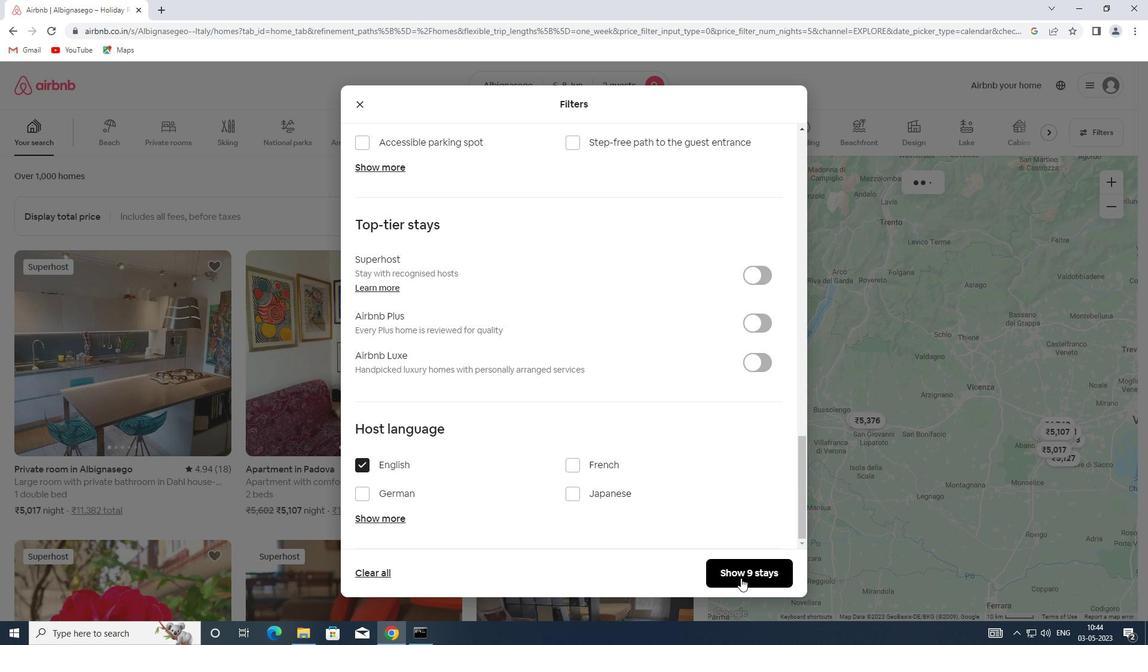 
